 Task: Find connections with filter location Cajati with filter topic #Managementconsultingwith filter profile language English with filter current company Landmark Group with filter school Delhi College Of Arts and Commerce with filter industry Wholesale Drugs and Sundries with filter service category Bankruptcy Law with filter keywords title Customer Support Representative
Action: Mouse moved to (492, 95)
Screenshot: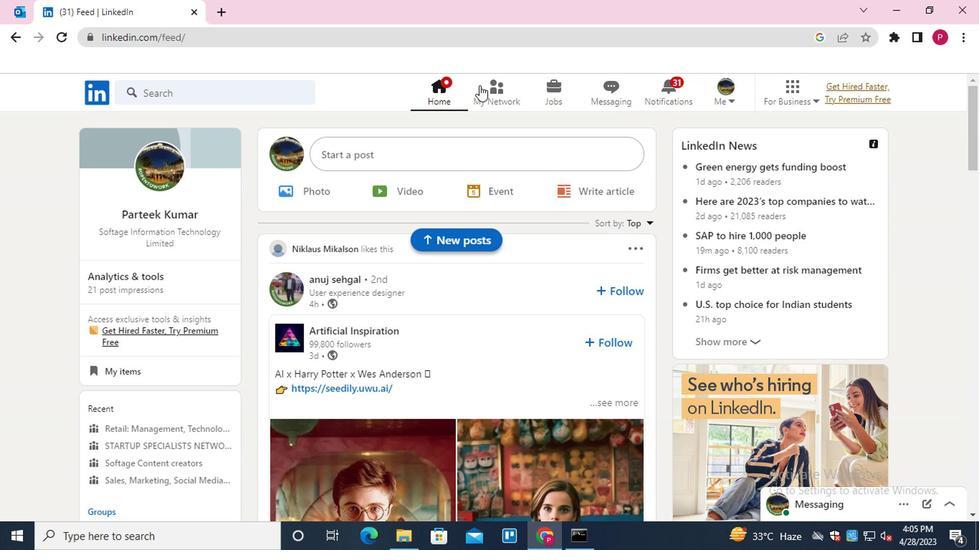 
Action: Mouse pressed left at (492, 95)
Screenshot: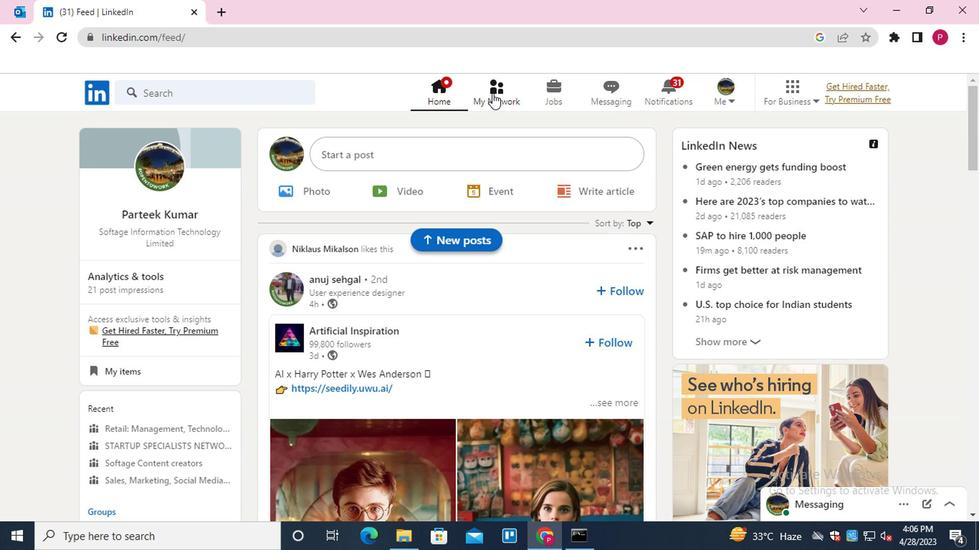 
Action: Mouse moved to (181, 170)
Screenshot: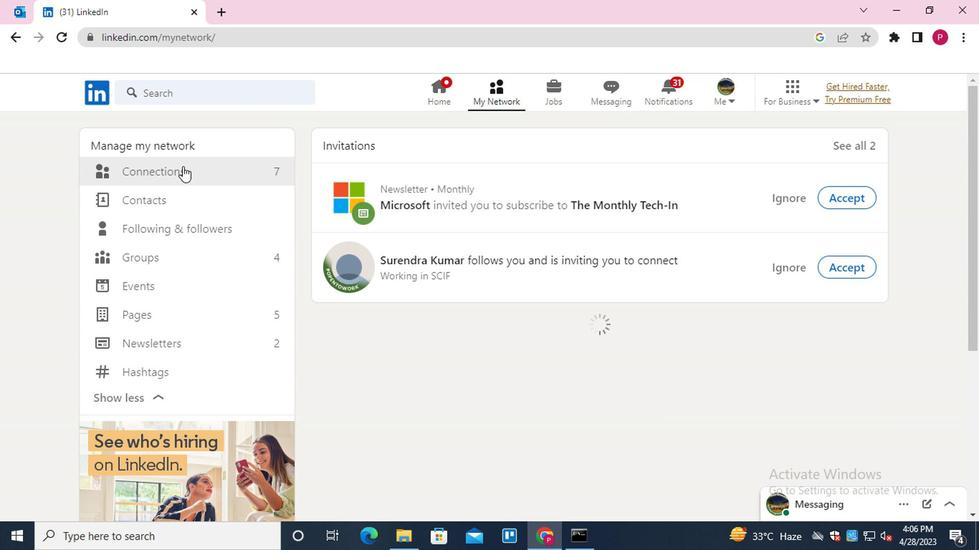 
Action: Mouse pressed left at (181, 170)
Screenshot: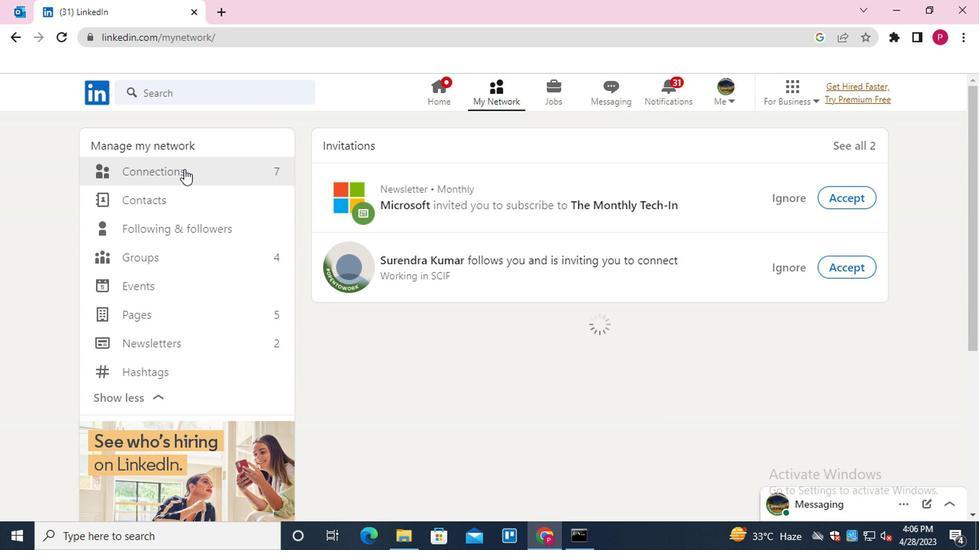 
Action: Mouse moved to (625, 177)
Screenshot: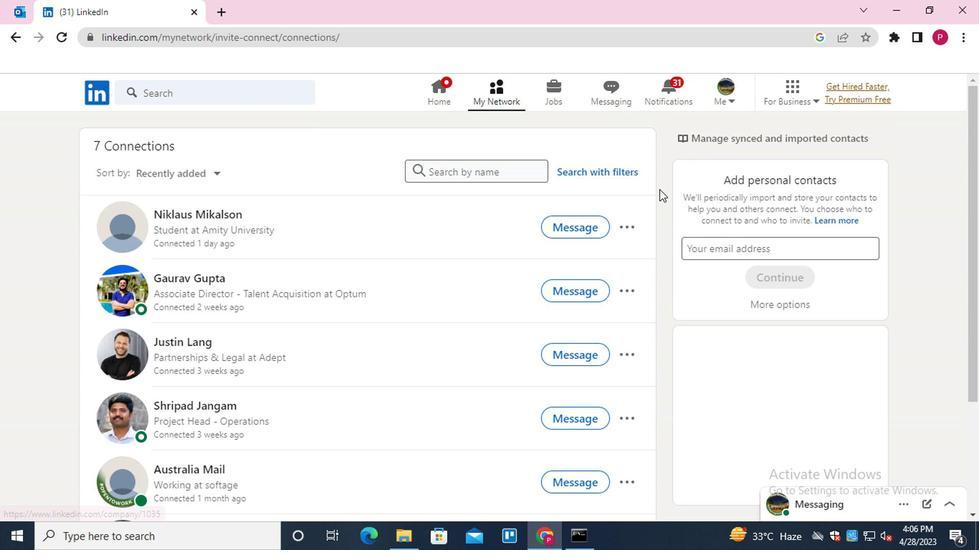 
Action: Mouse pressed left at (625, 177)
Screenshot: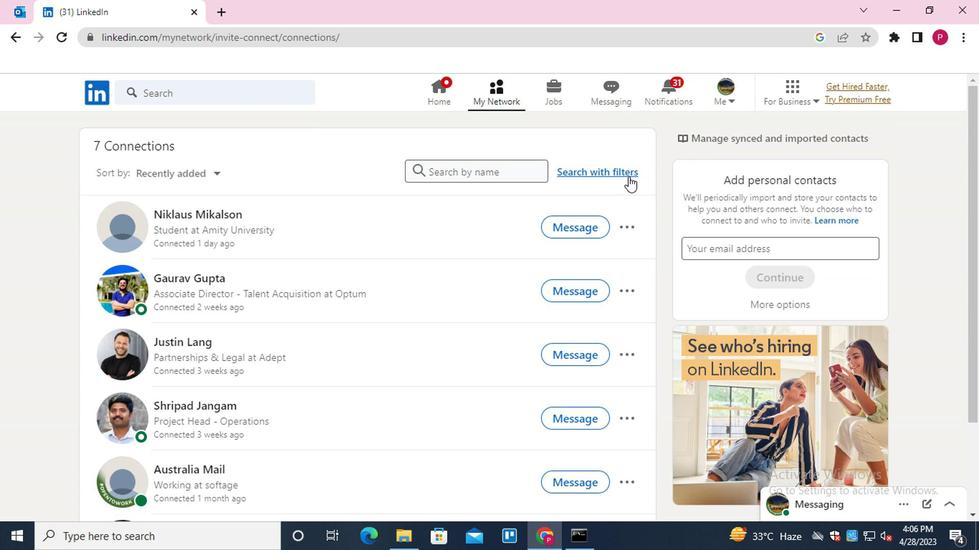 
Action: Mouse moved to (533, 133)
Screenshot: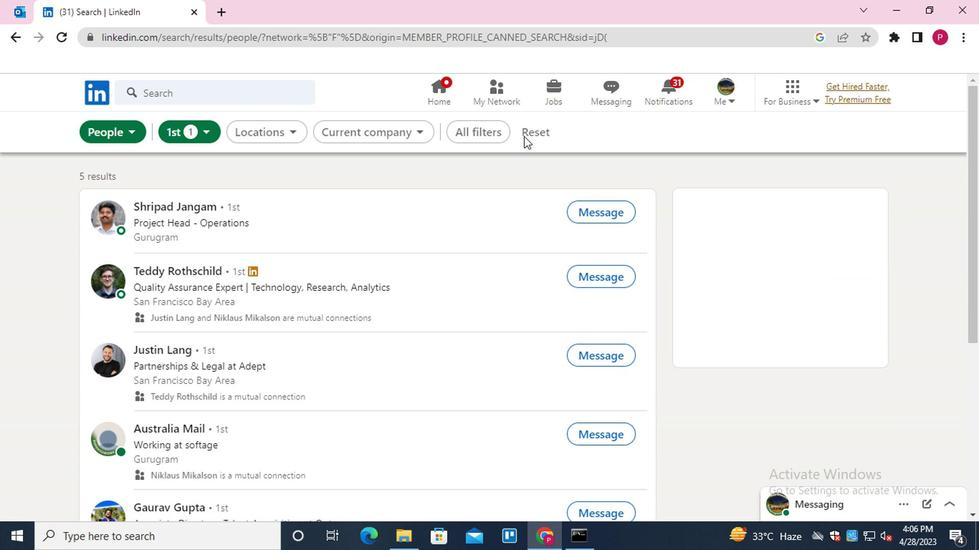 
Action: Mouse pressed left at (533, 133)
Screenshot: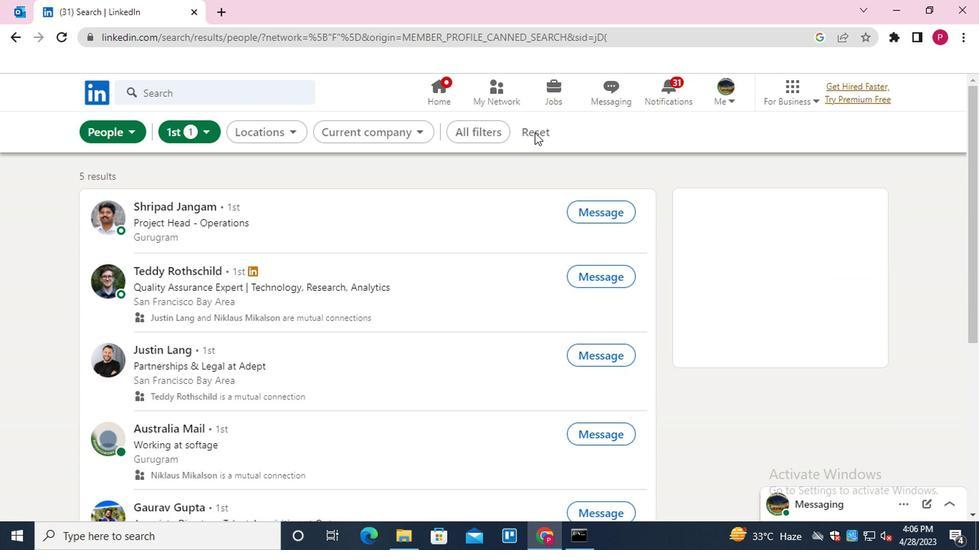 
Action: Mouse moved to (507, 138)
Screenshot: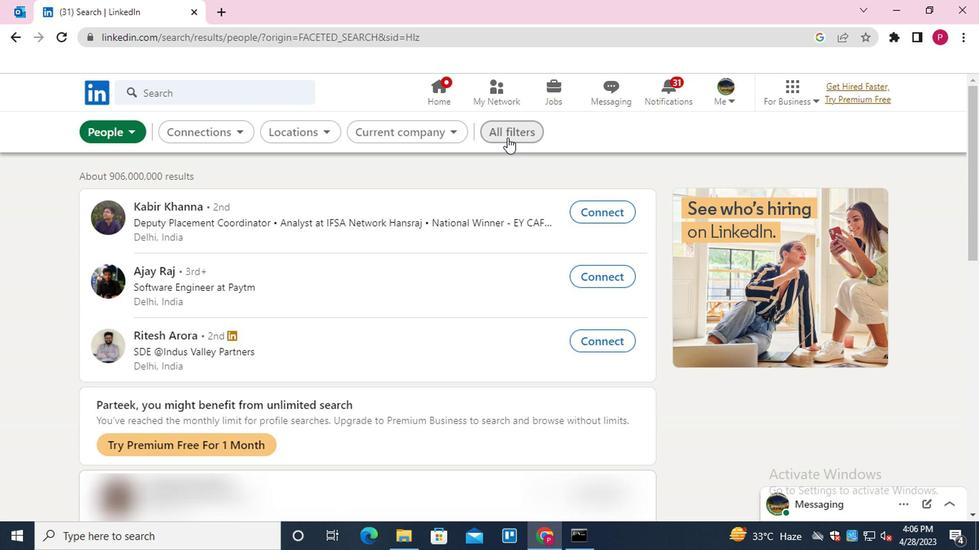 
Action: Mouse pressed left at (507, 138)
Screenshot: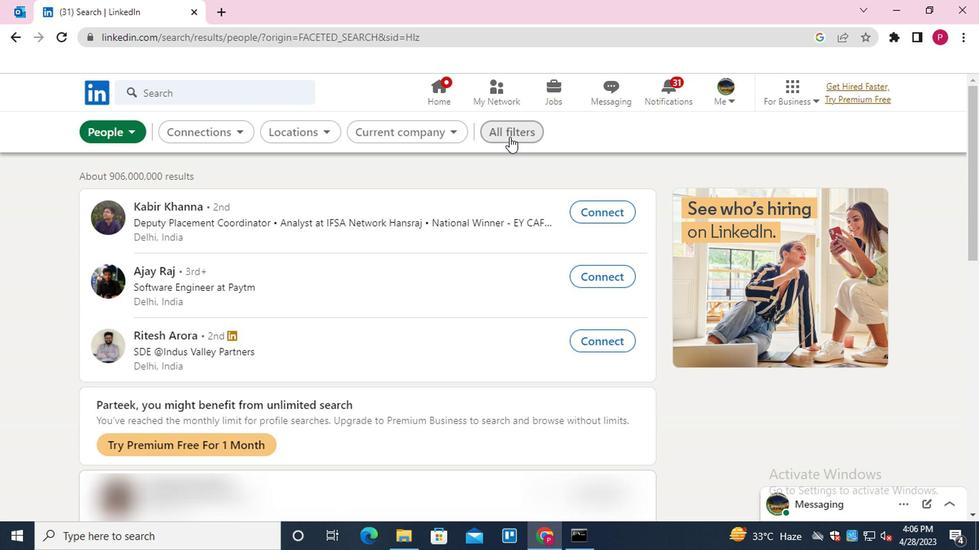 
Action: Mouse moved to (738, 354)
Screenshot: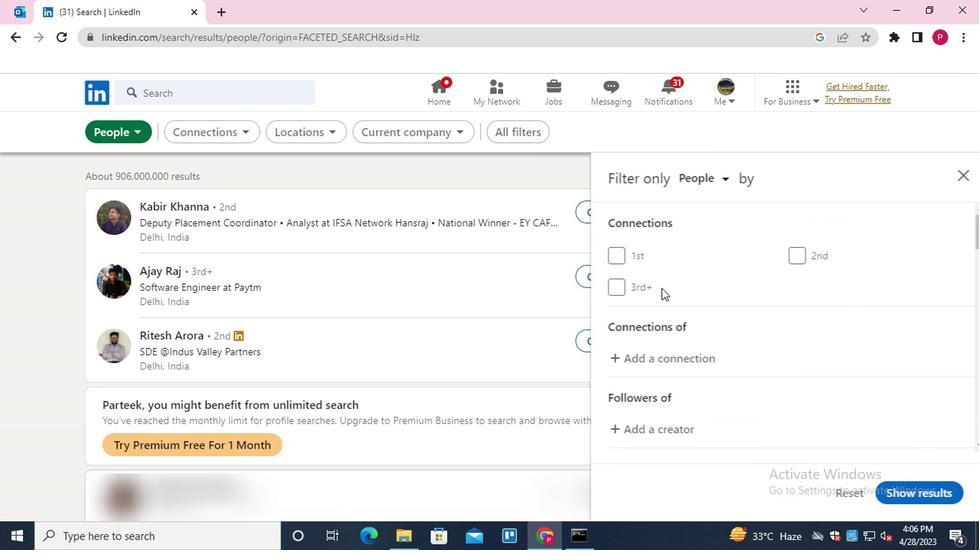 
Action: Mouse scrolled (738, 353) with delta (0, -1)
Screenshot: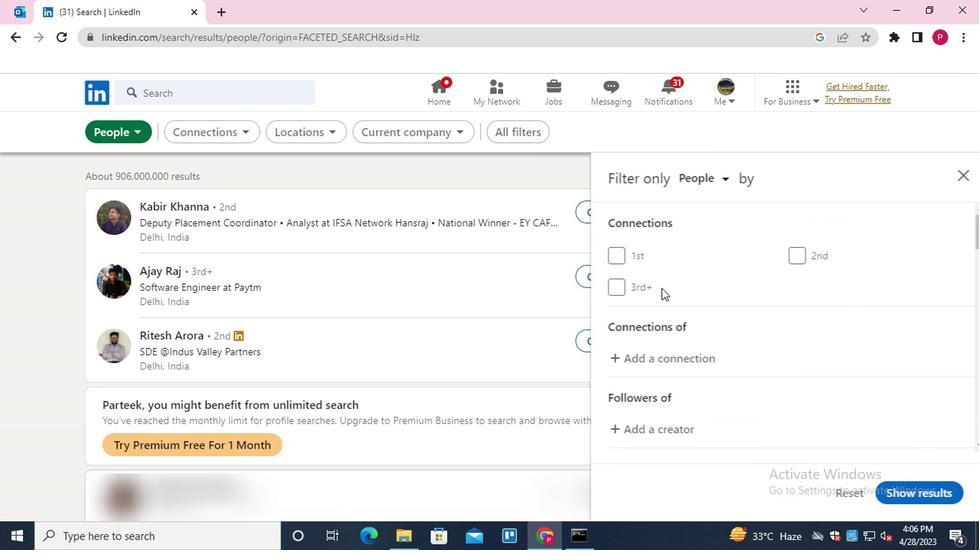 
Action: Mouse moved to (740, 358)
Screenshot: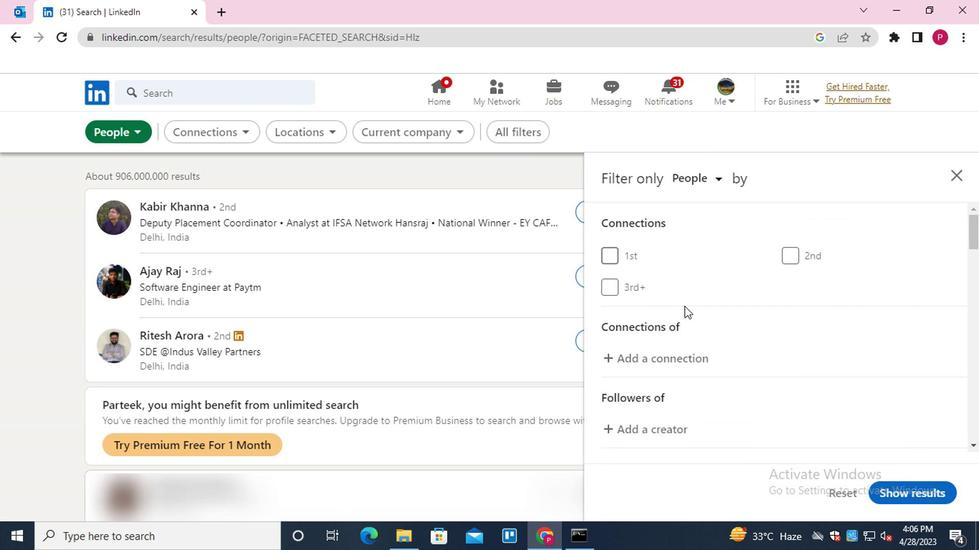 
Action: Mouse scrolled (740, 357) with delta (0, -1)
Screenshot: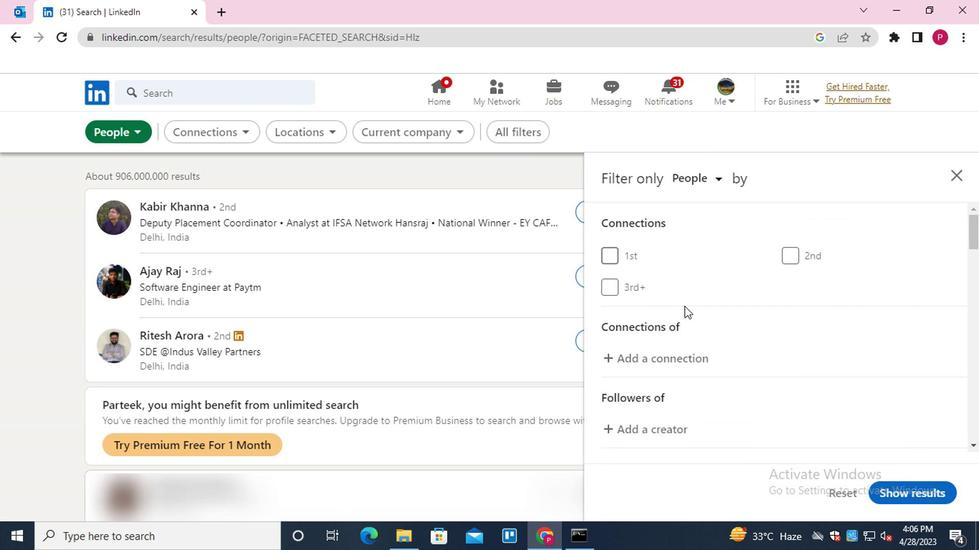
Action: Mouse moved to (749, 365)
Screenshot: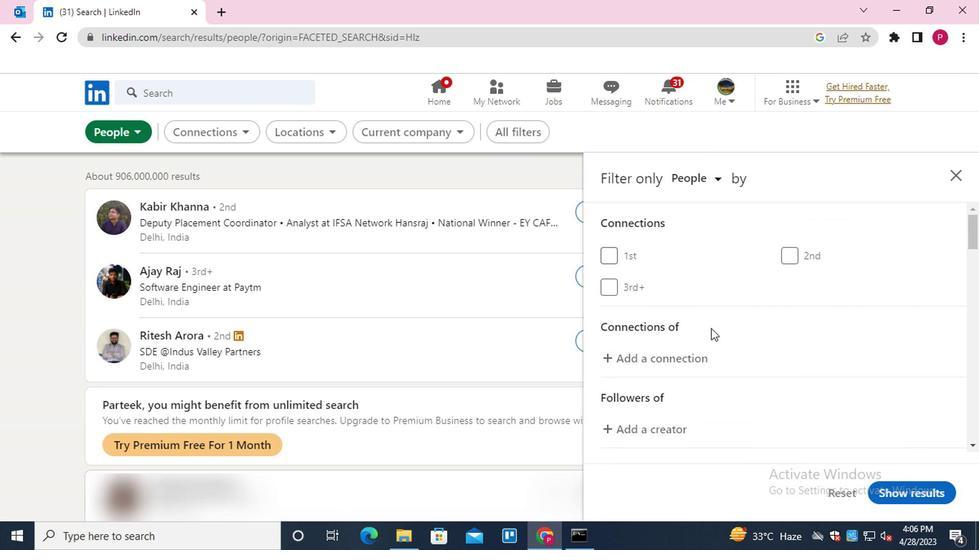 
Action: Mouse scrolled (749, 365) with delta (0, 0)
Screenshot: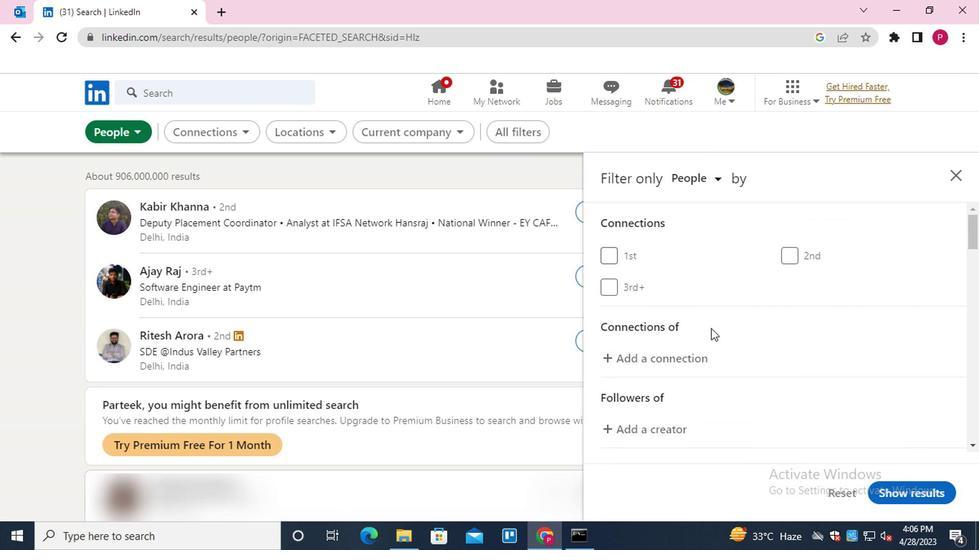 
Action: Mouse moved to (818, 350)
Screenshot: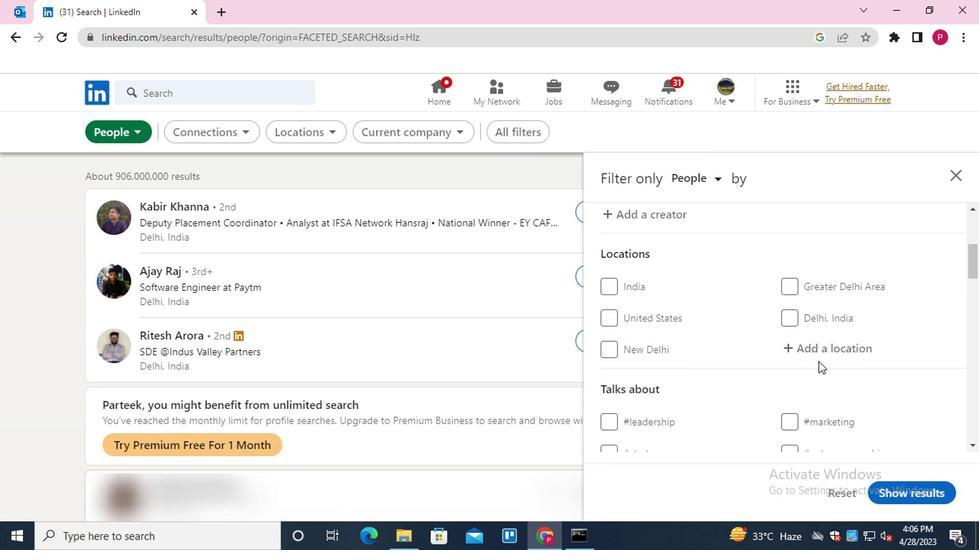 
Action: Mouse pressed left at (818, 350)
Screenshot: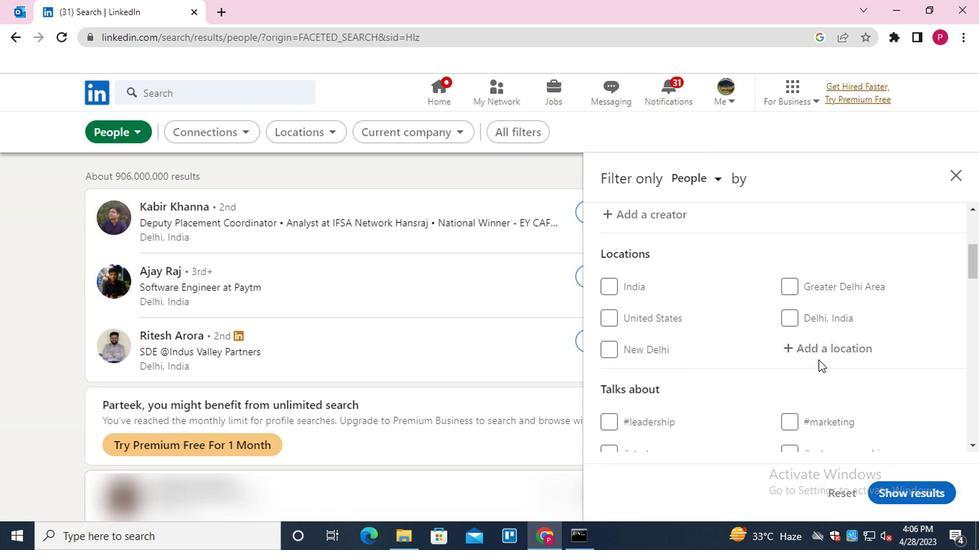 
Action: Key pressed <Key.shift>CAZATI<Key.down><Key.backspace><Key.down><Key.enter>
Screenshot: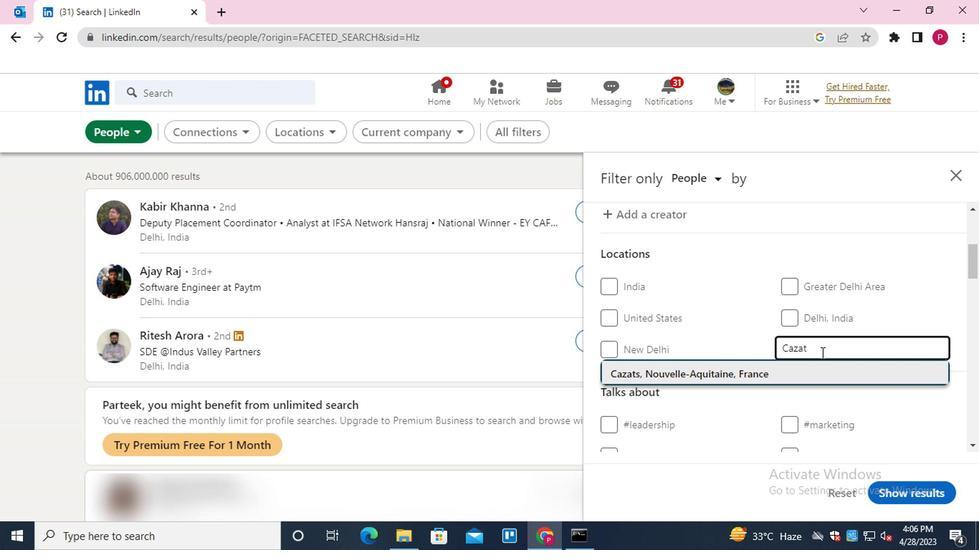 
Action: Mouse moved to (700, 391)
Screenshot: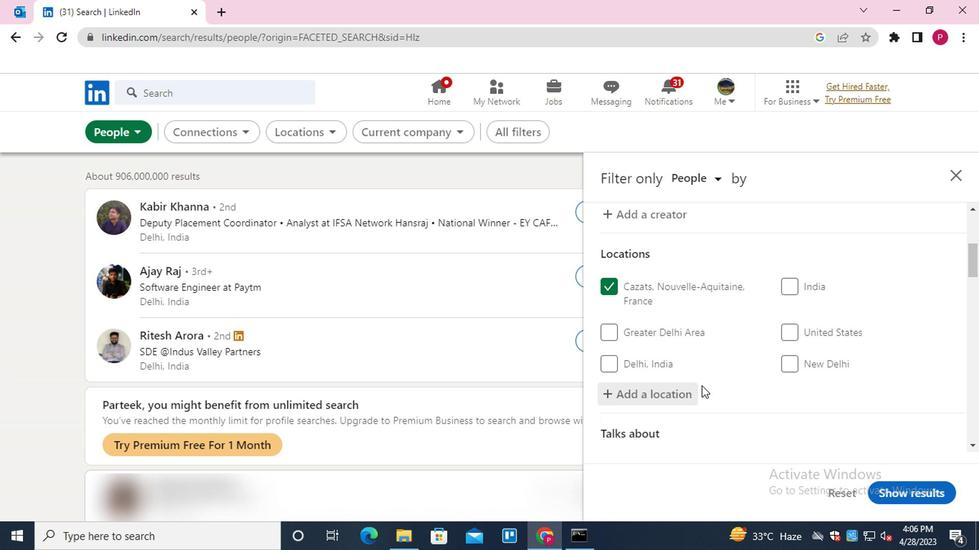 
Action: Mouse scrolled (700, 391) with delta (0, 0)
Screenshot: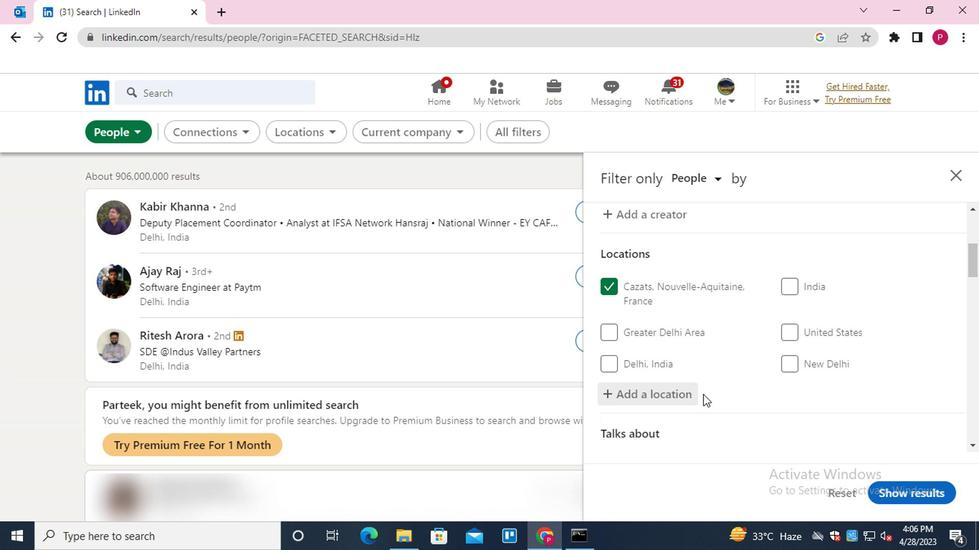 
Action: Mouse scrolled (700, 391) with delta (0, 0)
Screenshot: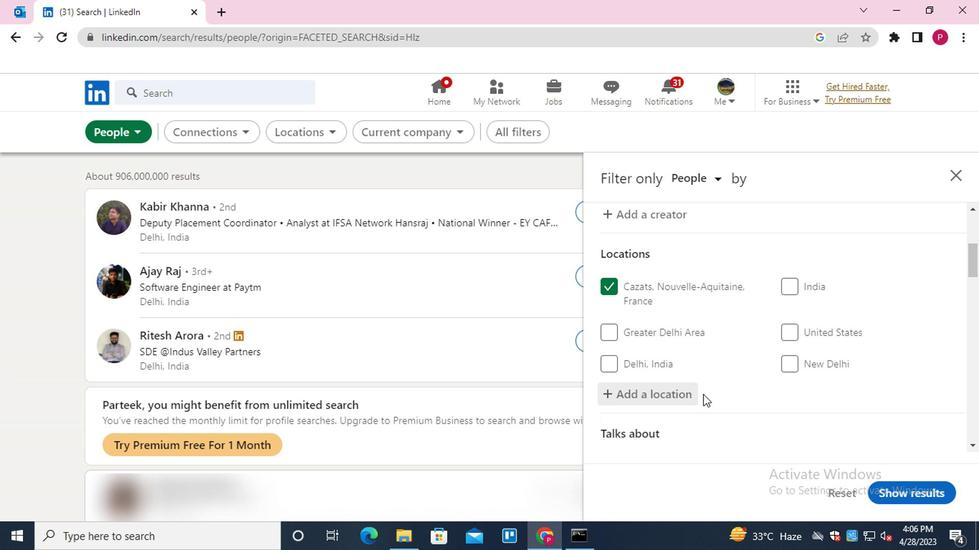 
Action: Mouse moved to (810, 382)
Screenshot: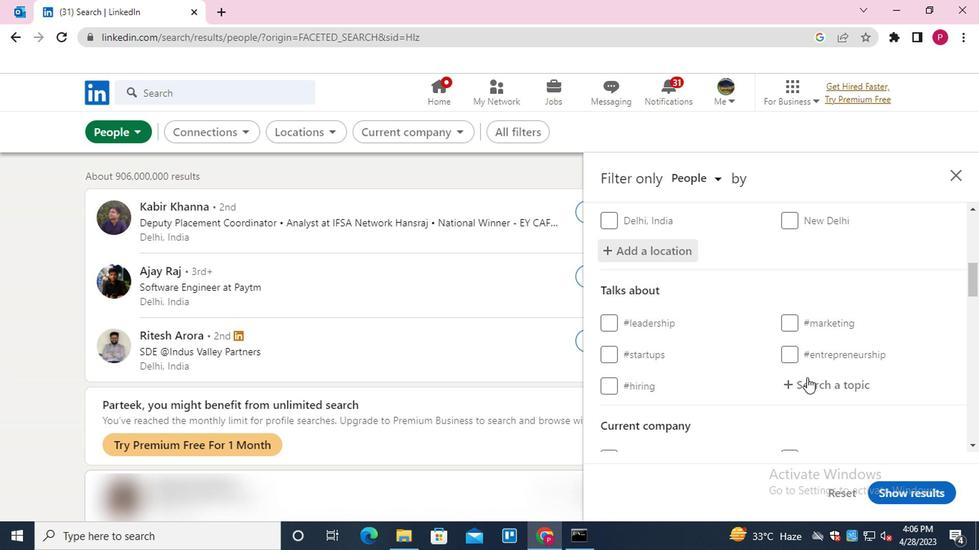 
Action: Mouse pressed left at (810, 382)
Screenshot: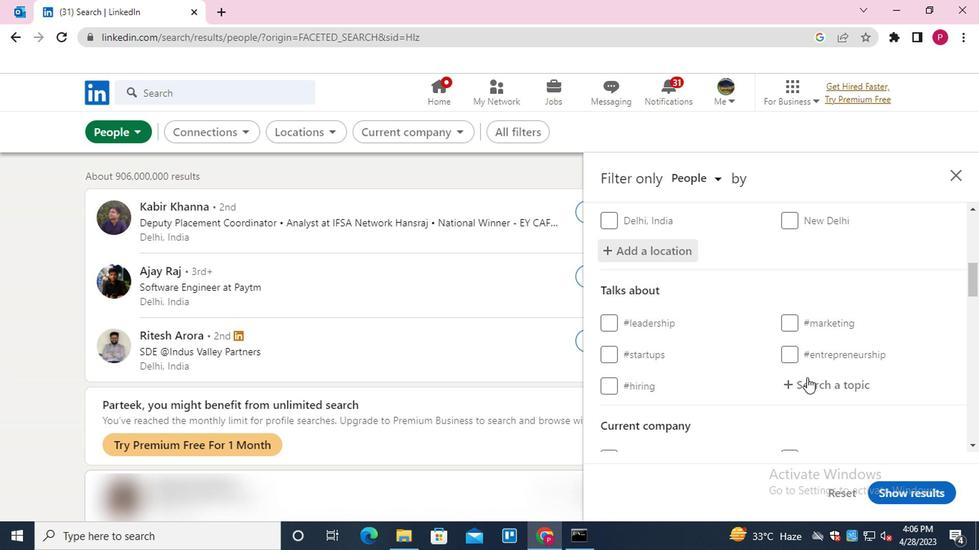
Action: Key pressed <Key.shift>MANAGEMENT<Key.down><Key.down><Key.enter>
Screenshot: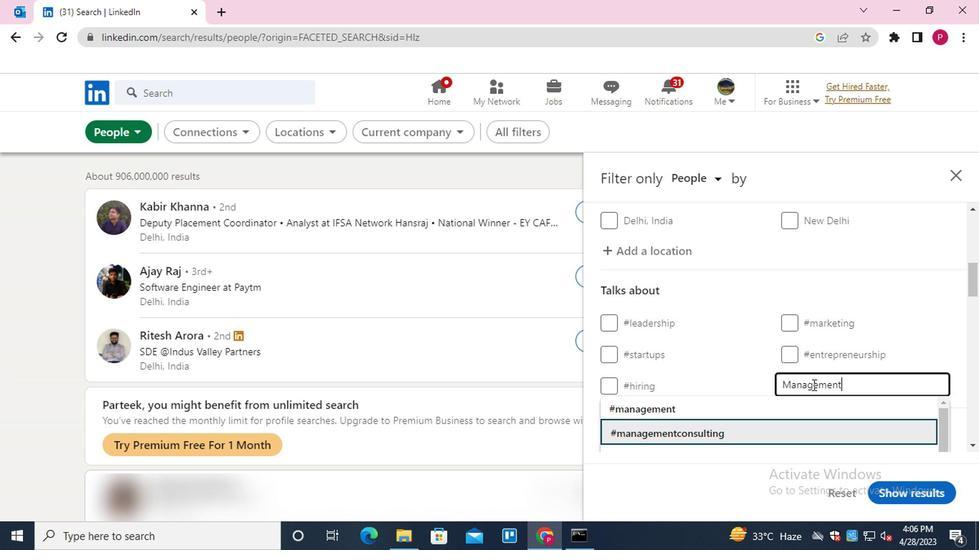 
Action: Mouse moved to (771, 411)
Screenshot: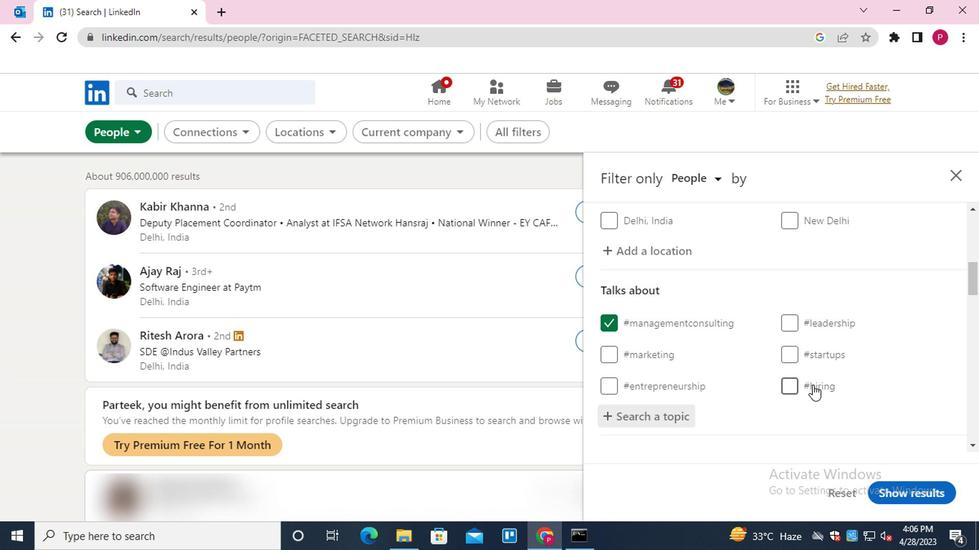 
Action: Mouse scrolled (771, 410) with delta (0, -1)
Screenshot: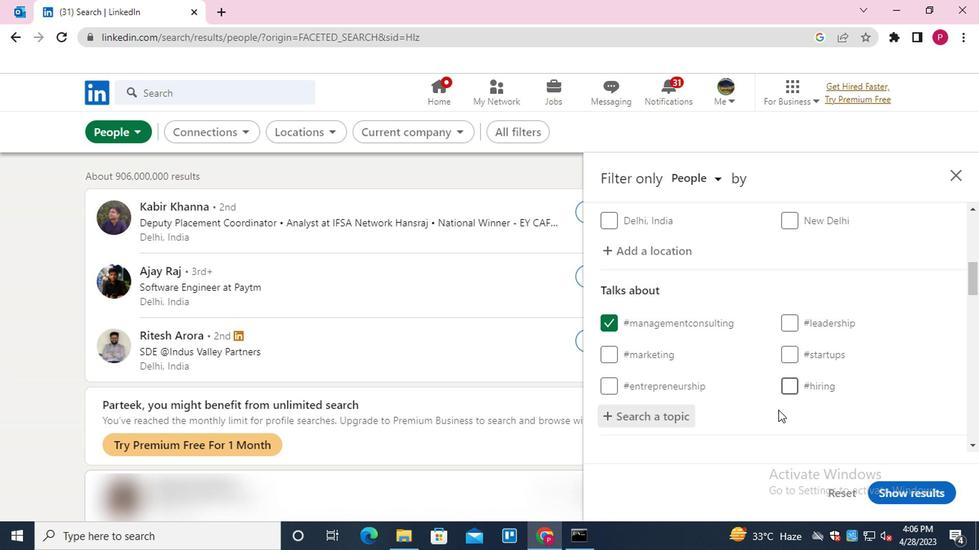 
Action: Mouse scrolled (771, 410) with delta (0, -1)
Screenshot: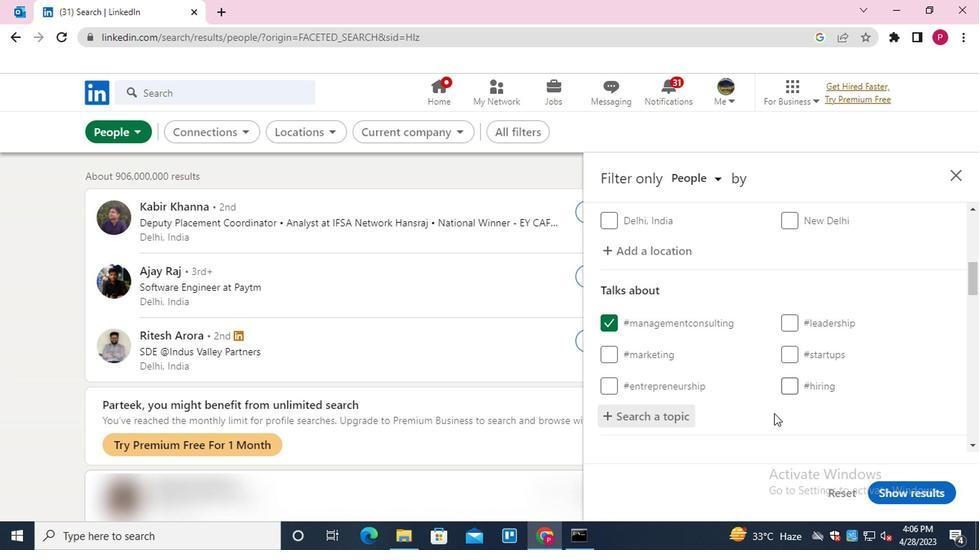 
Action: Mouse scrolled (771, 410) with delta (0, -1)
Screenshot: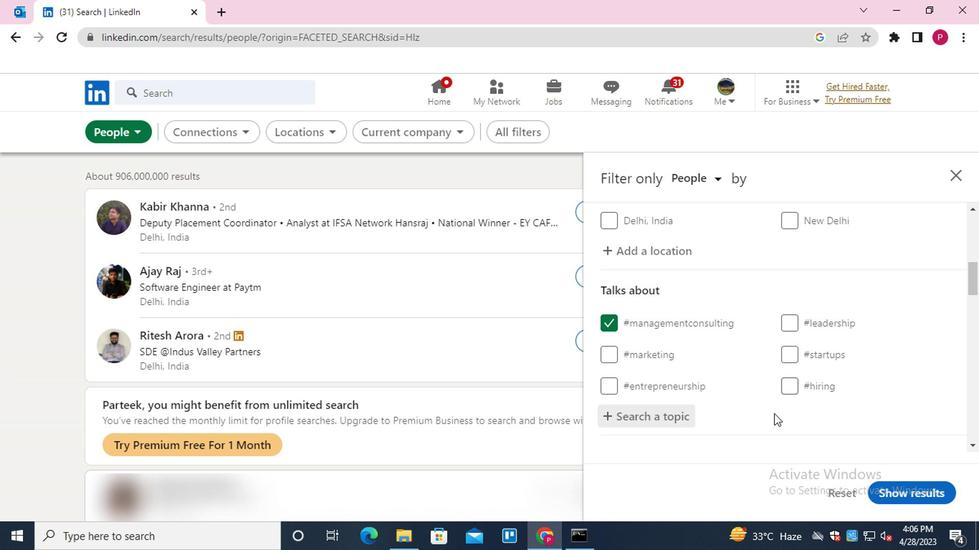 
Action: Mouse moved to (732, 353)
Screenshot: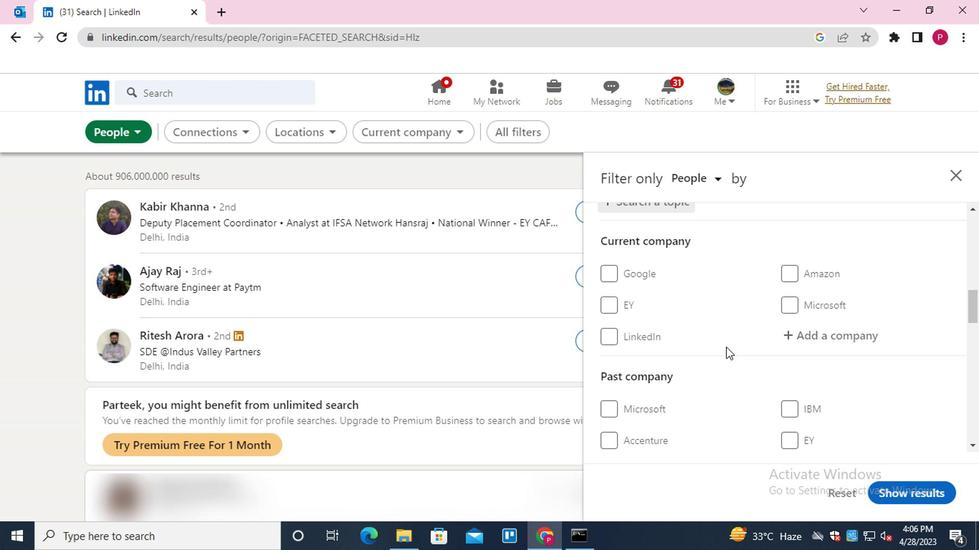 
Action: Mouse scrolled (732, 352) with delta (0, 0)
Screenshot: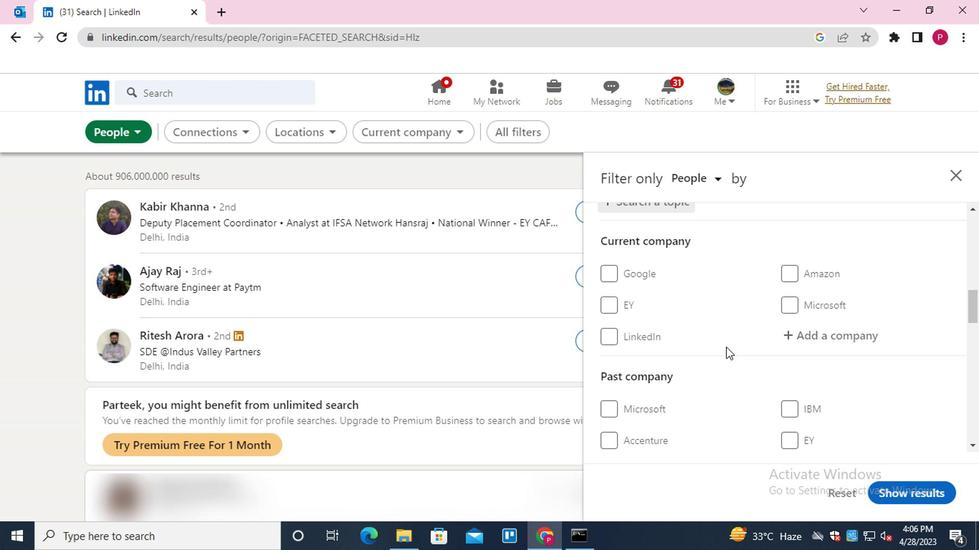 
Action: Mouse scrolled (732, 352) with delta (0, 0)
Screenshot: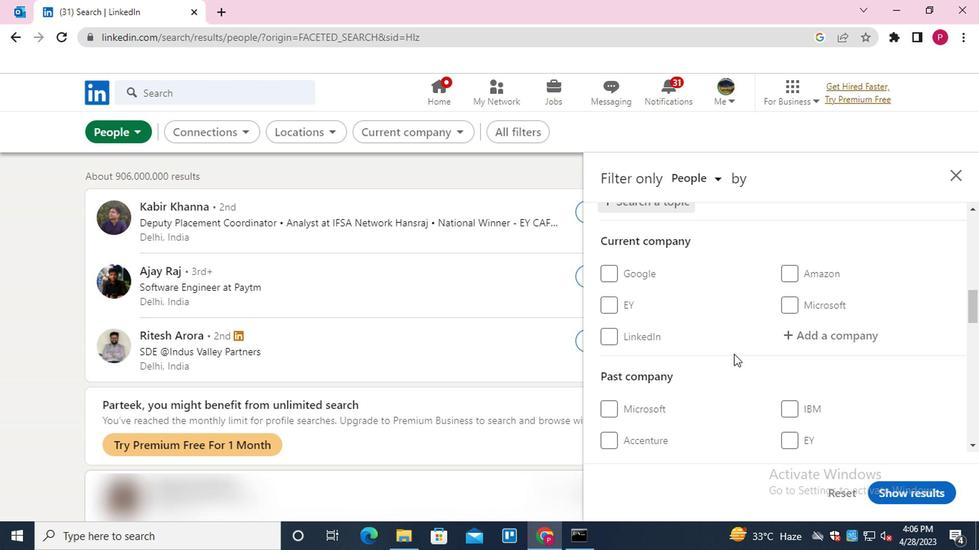
Action: Mouse scrolled (732, 352) with delta (0, 0)
Screenshot: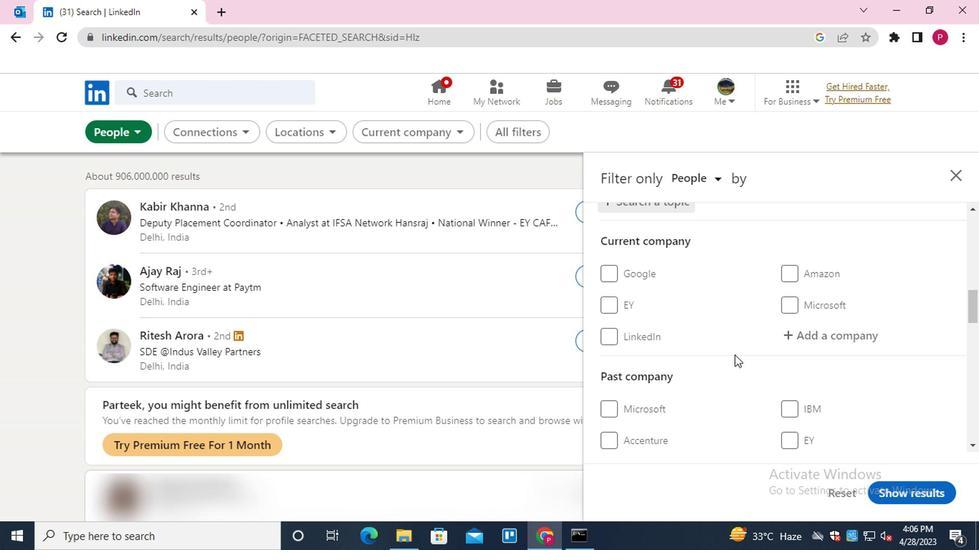 
Action: Mouse scrolled (732, 352) with delta (0, 0)
Screenshot: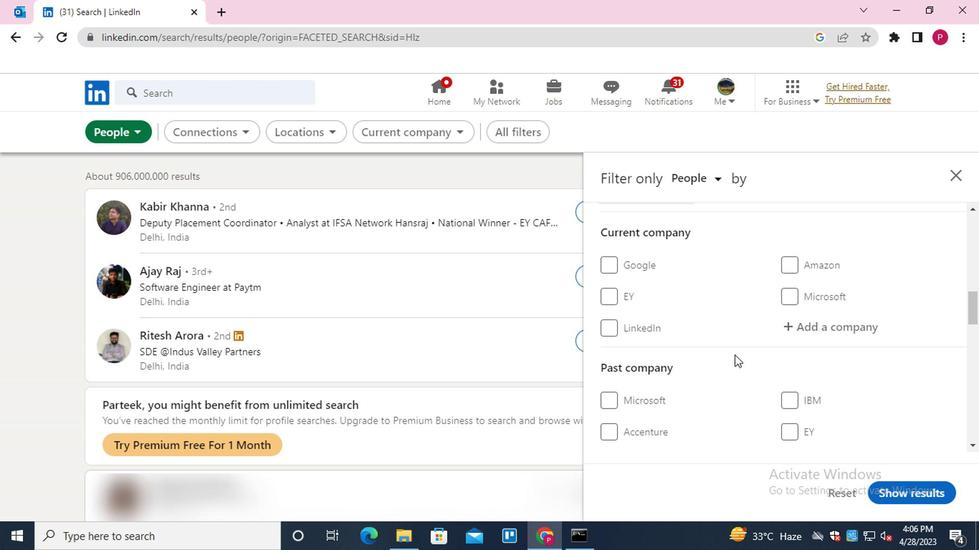 
Action: Mouse scrolled (732, 352) with delta (0, 0)
Screenshot: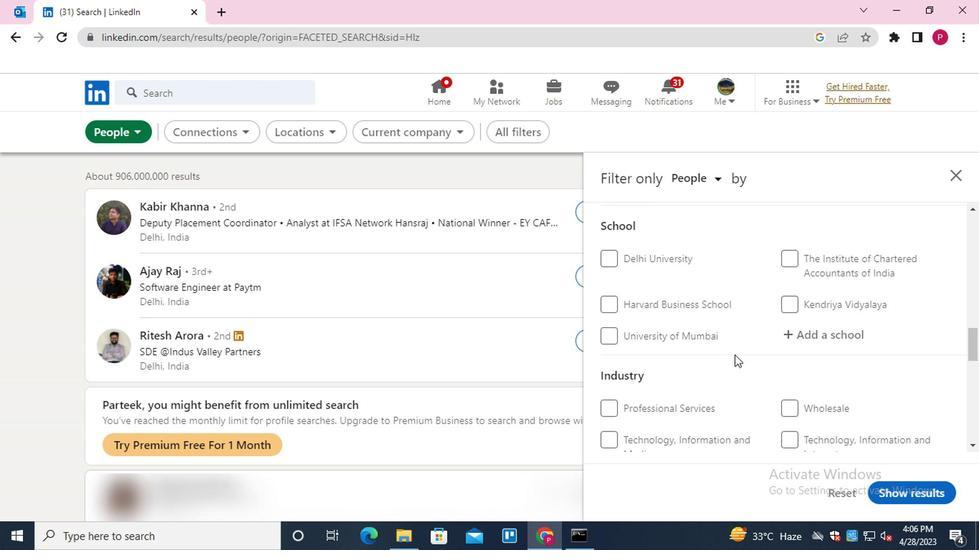 
Action: Mouse scrolled (732, 352) with delta (0, 0)
Screenshot: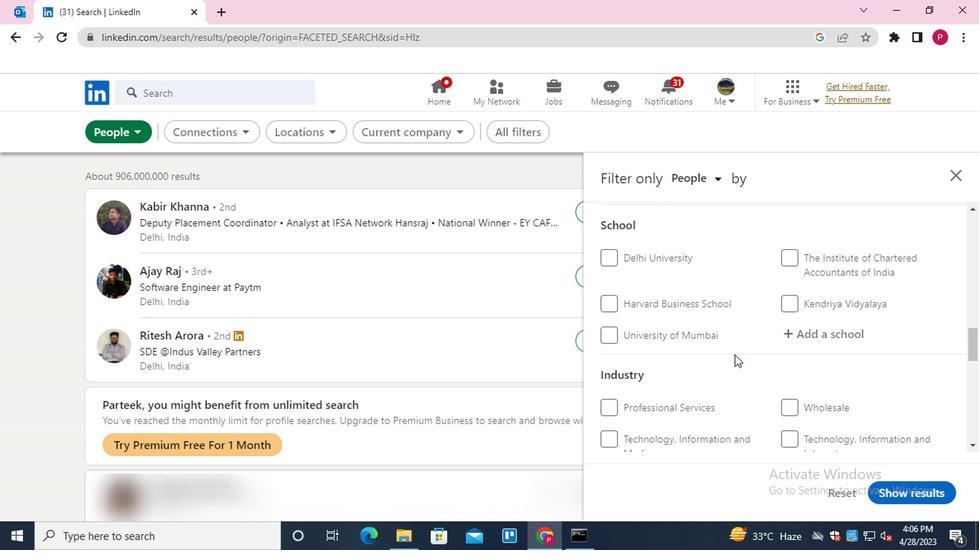 
Action: Mouse scrolled (732, 352) with delta (0, 0)
Screenshot: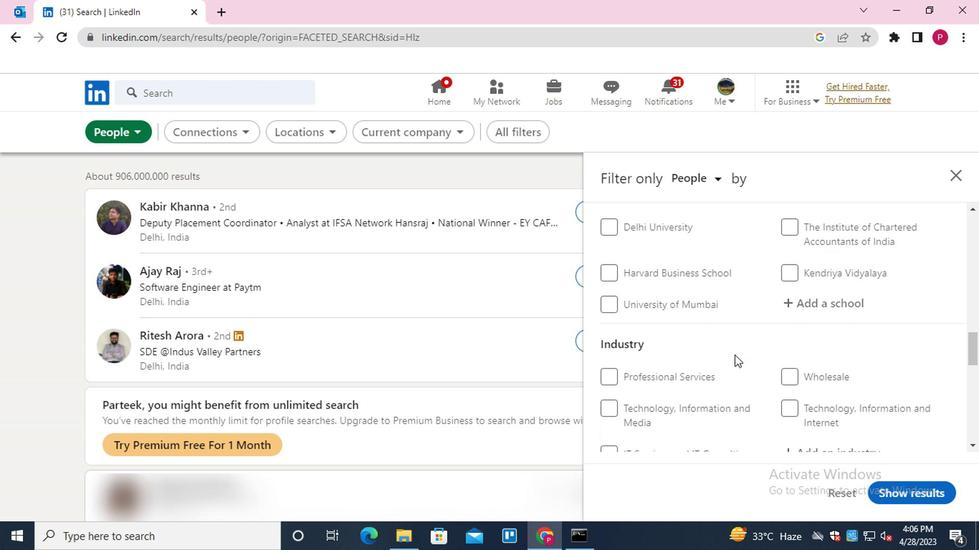
Action: Mouse scrolled (732, 352) with delta (0, 0)
Screenshot: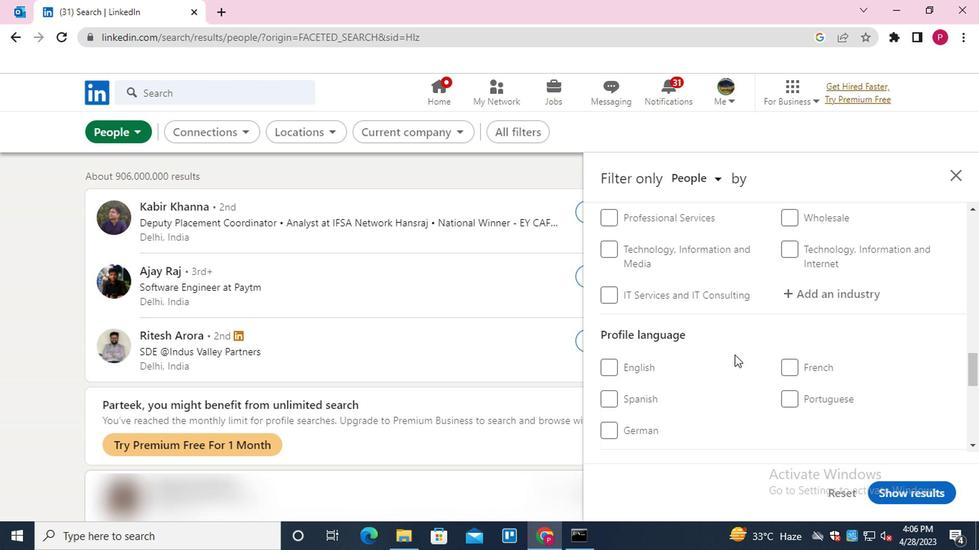 
Action: Mouse moved to (629, 273)
Screenshot: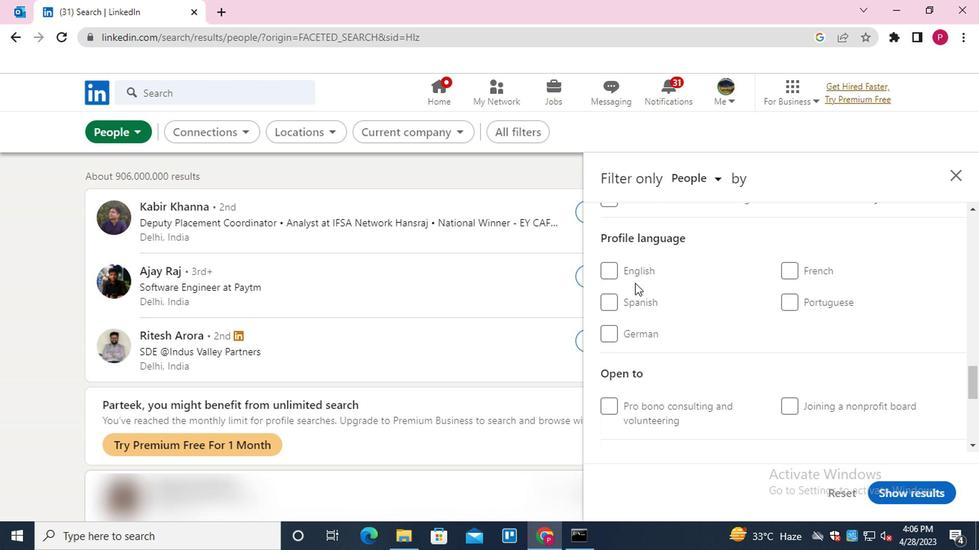 
Action: Mouse pressed left at (629, 273)
Screenshot: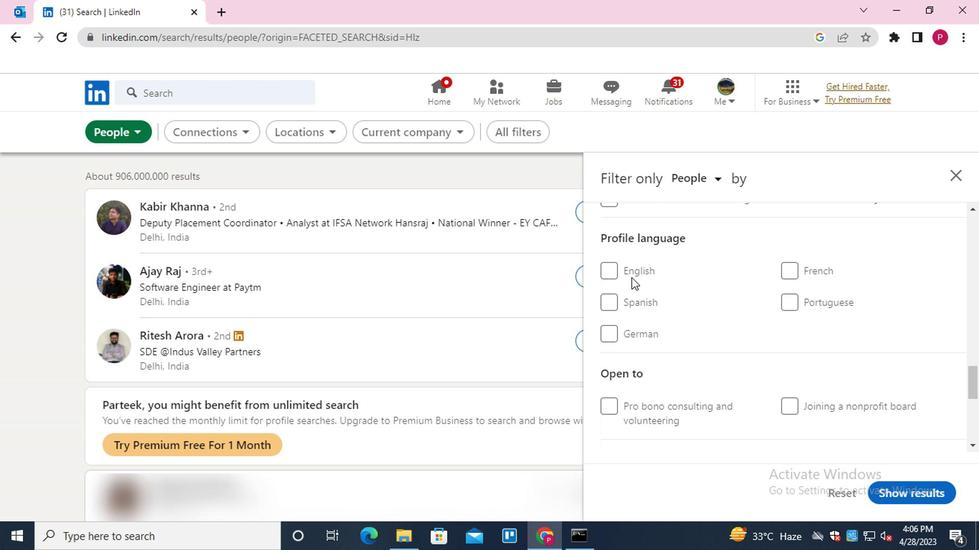 
Action: Mouse moved to (679, 296)
Screenshot: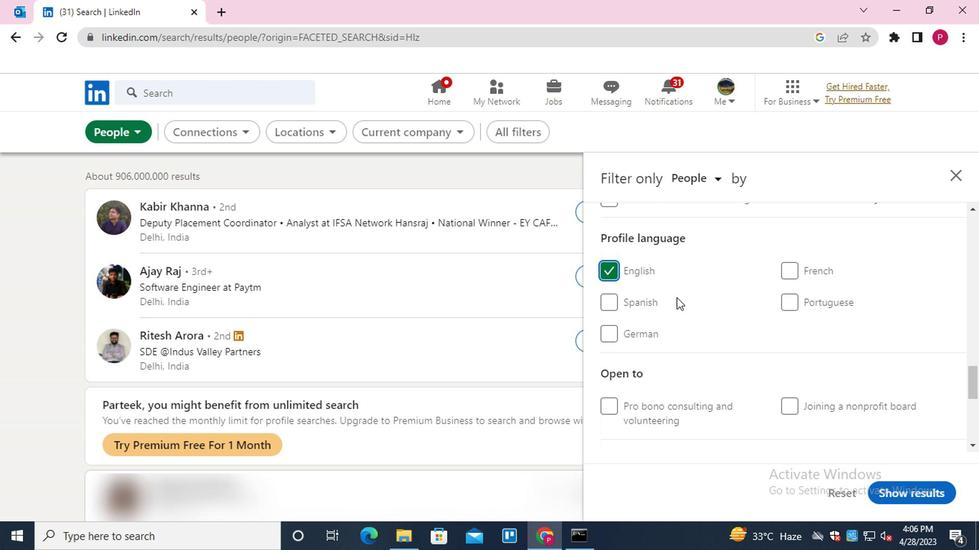 
Action: Mouse scrolled (679, 297) with delta (0, 1)
Screenshot: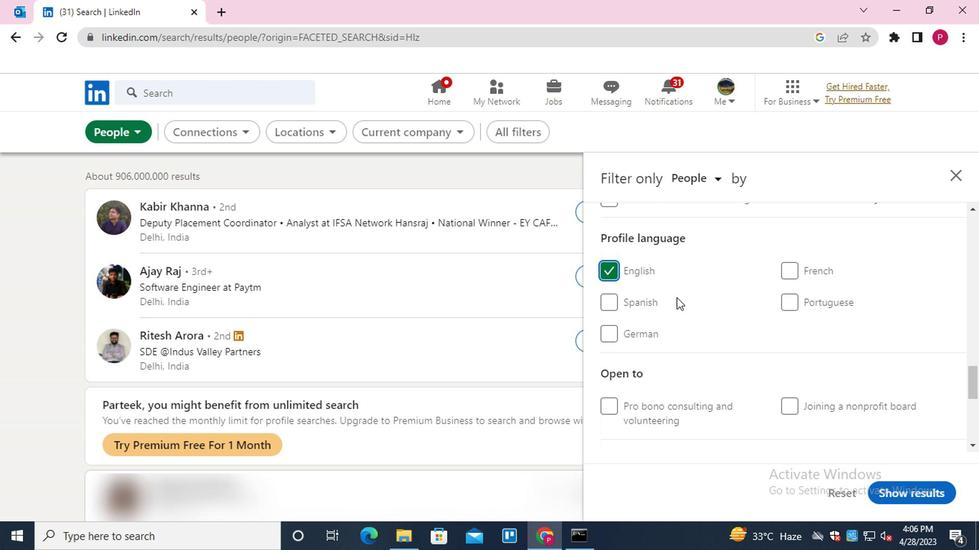 
Action: Mouse moved to (680, 296)
Screenshot: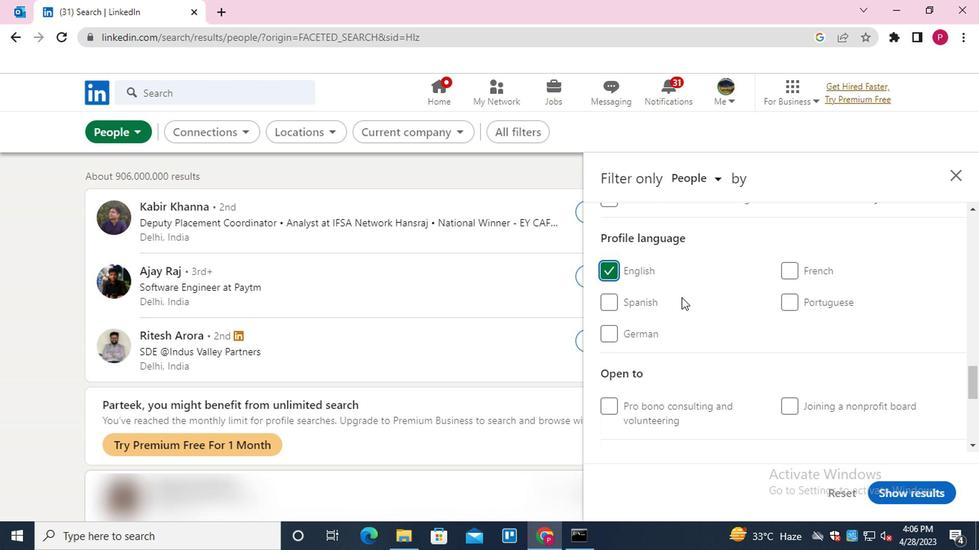 
Action: Mouse scrolled (680, 297) with delta (0, 1)
Screenshot: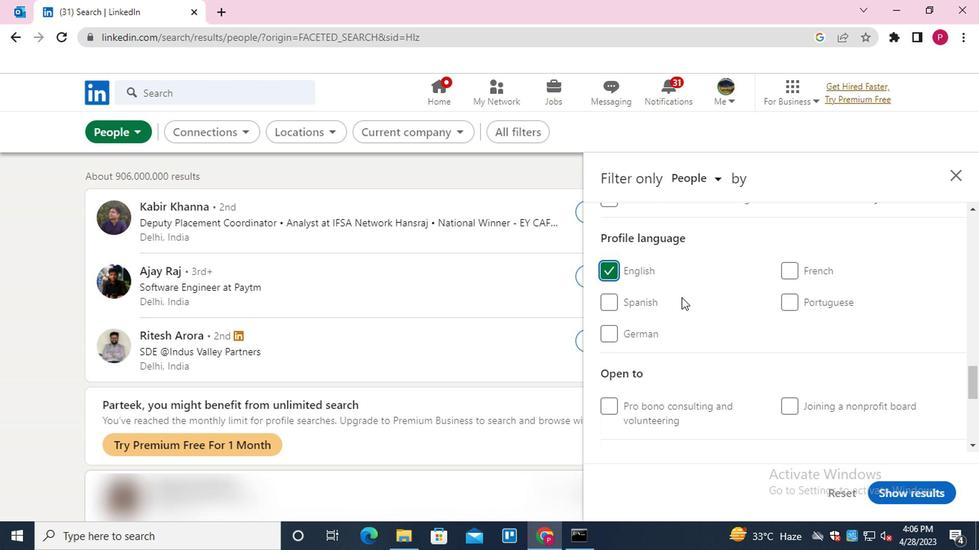 
Action: Mouse moved to (681, 296)
Screenshot: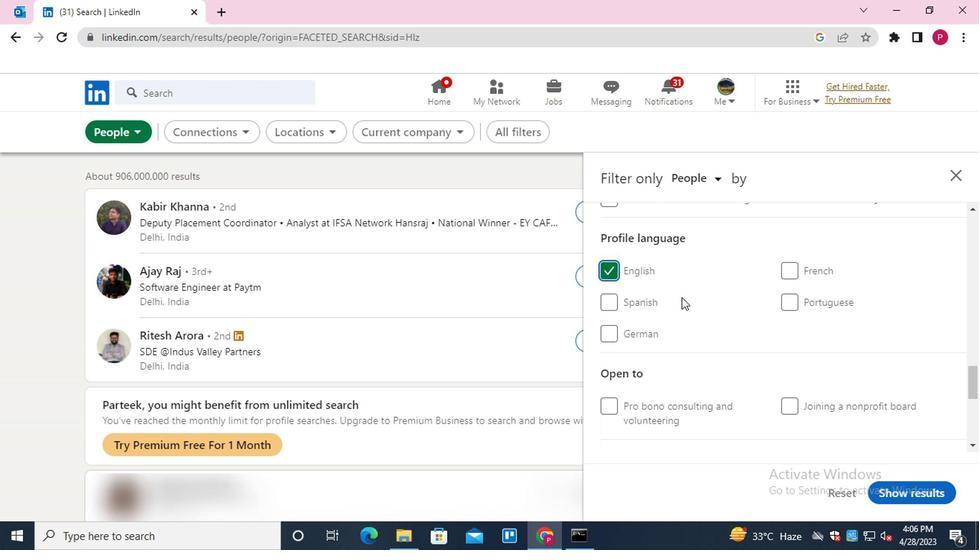 
Action: Mouse scrolled (681, 297) with delta (0, 1)
Screenshot: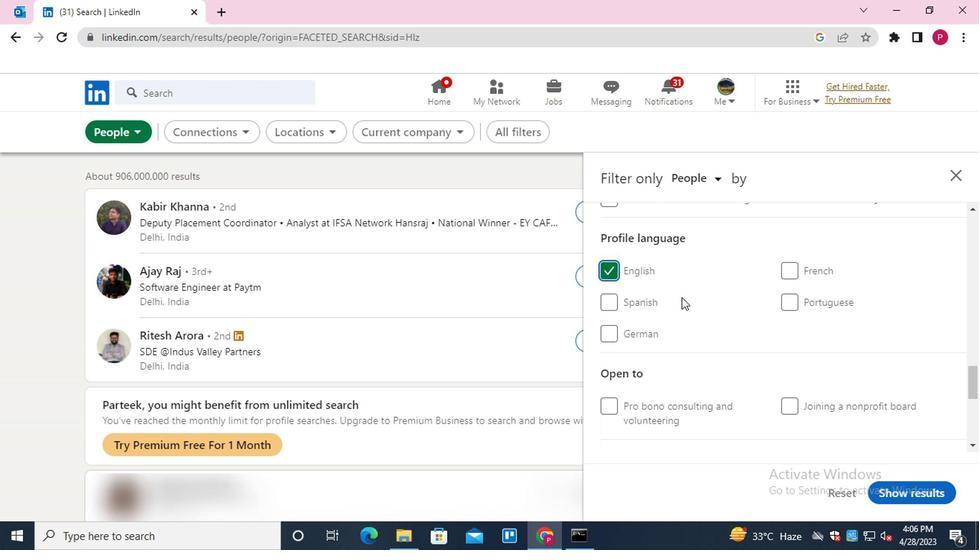 
Action: Mouse scrolled (681, 297) with delta (0, 1)
Screenshot: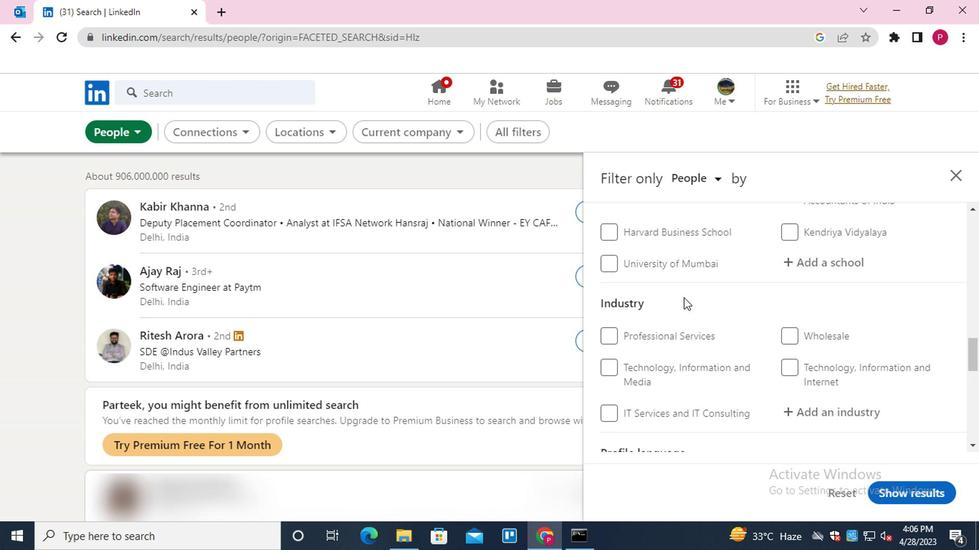 
Action: Mouse scrolled (681, 297) with delta (0, 1)
Screenshot: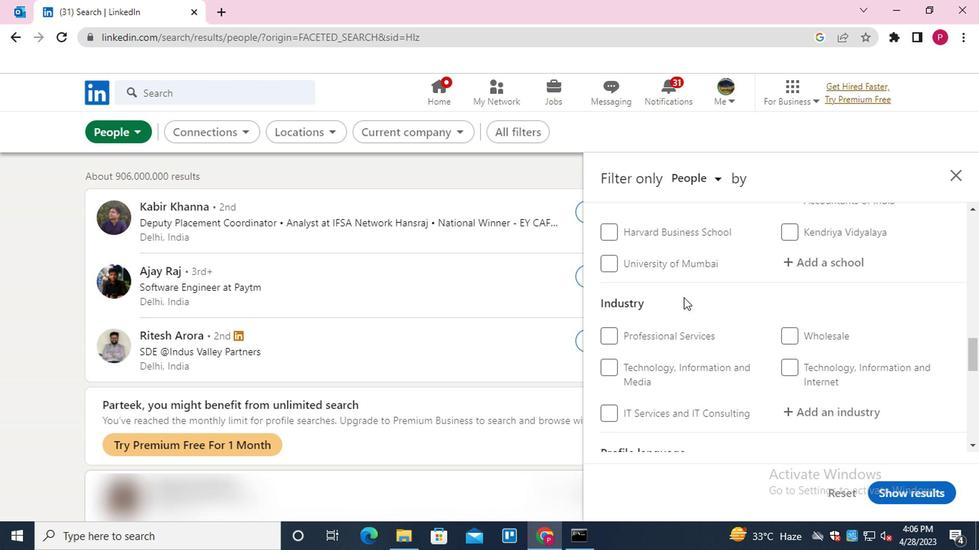 
Action: Mouse scrolled (681, 297) with delta (0, 1)
Screenshot: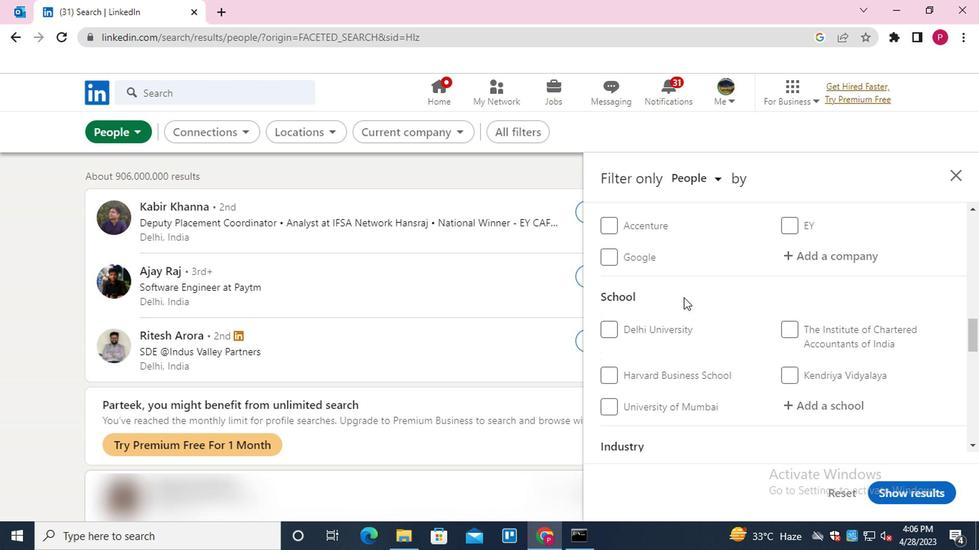 
Action: Mouse scrolled (681, 297) with delta (0, 1)
Screenshot: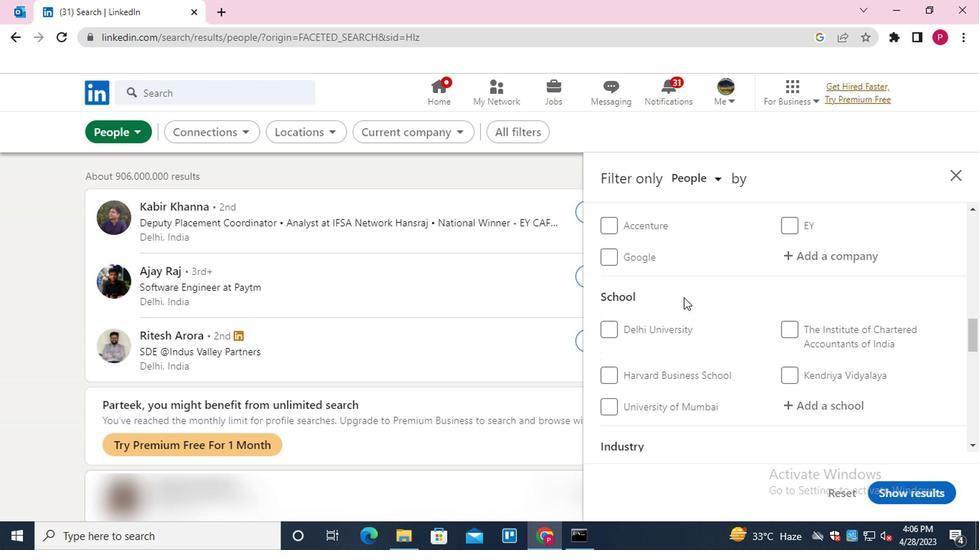 
Action: Mouse moved to (825, 266)
Screenshot: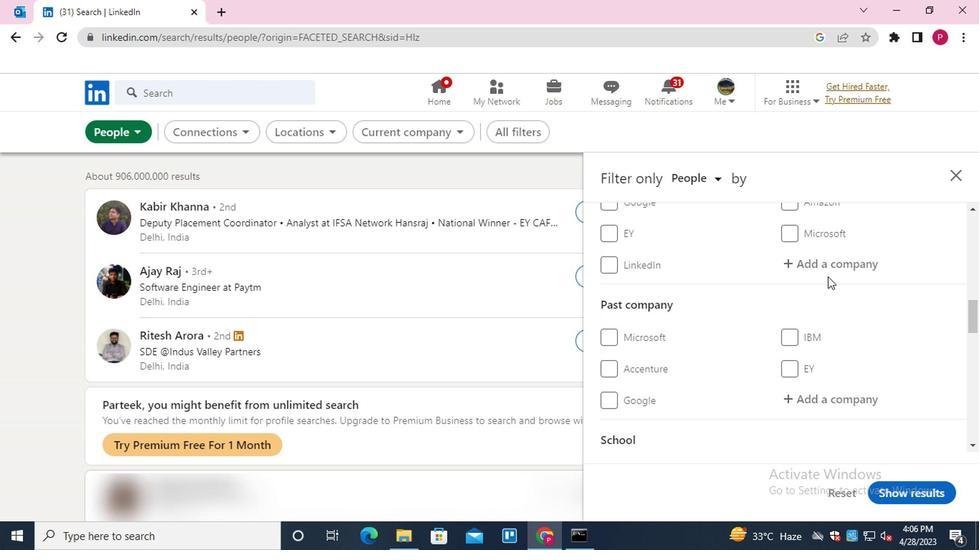 
Action: Mouse pressed left at (825, 266)
Screenshot: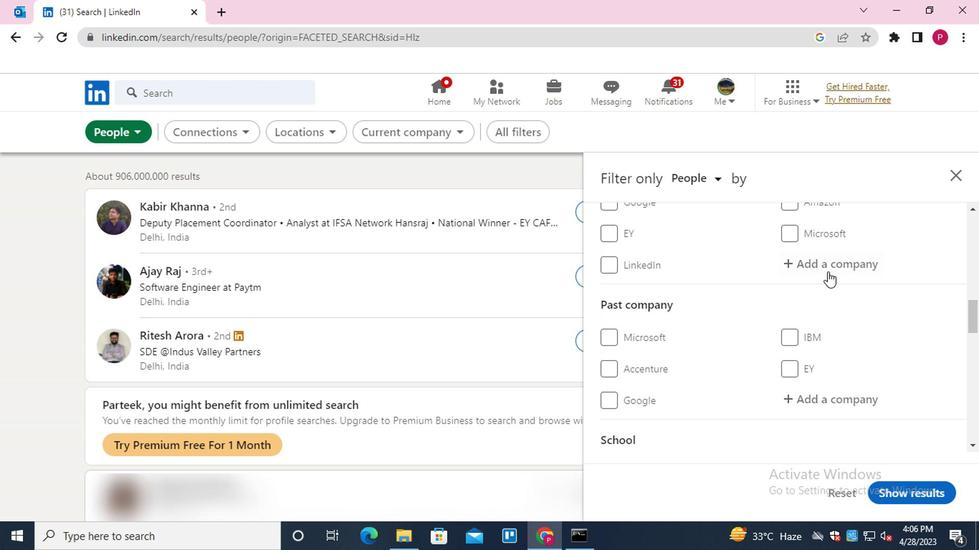 
Action: Mouse moved to (822, 268)
Screenshot: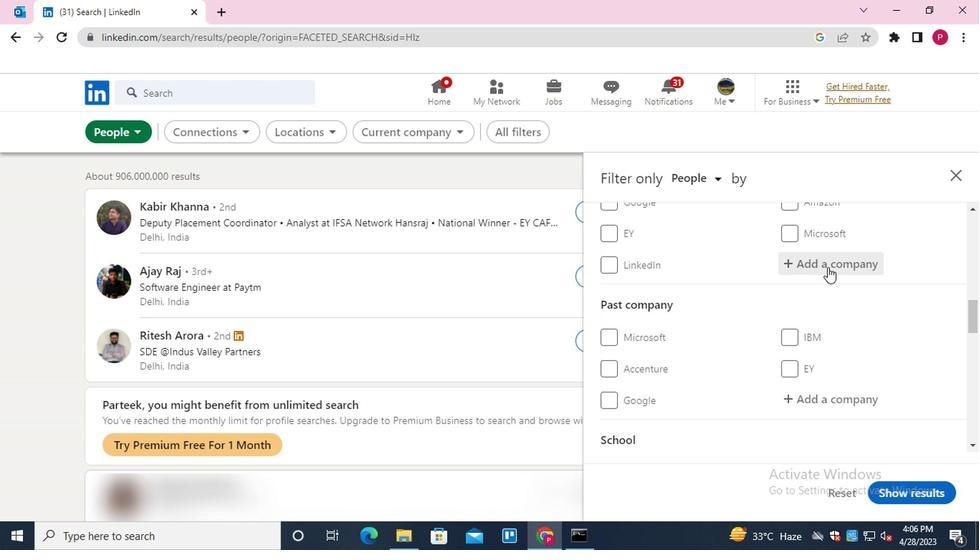 
Action: Key pressed <Key.shift><Key.shift><Key.shift><Key.shift><Key.shift><Key.shift><Key.shift><Key.shift><Key.shift><Key.shift><Key.shift>LANDMARK<Key.down><Key.enter><Key.backspace><Key.down><Key.enter>
Screenshot: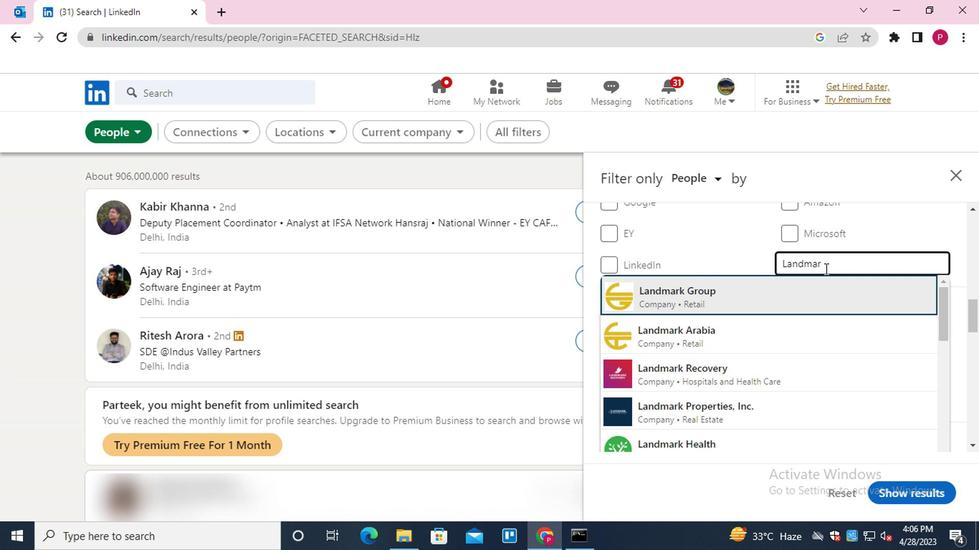 
Action: Mouse moved to (759, 252)
Screenshot: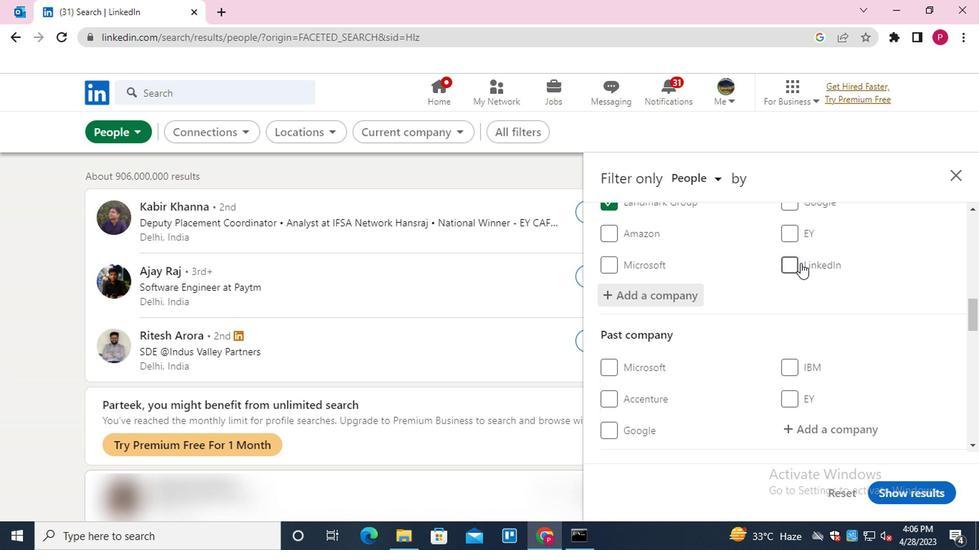 
Action: Mouse scrolled (759, 251) with delta (0, 0)
Screenshot: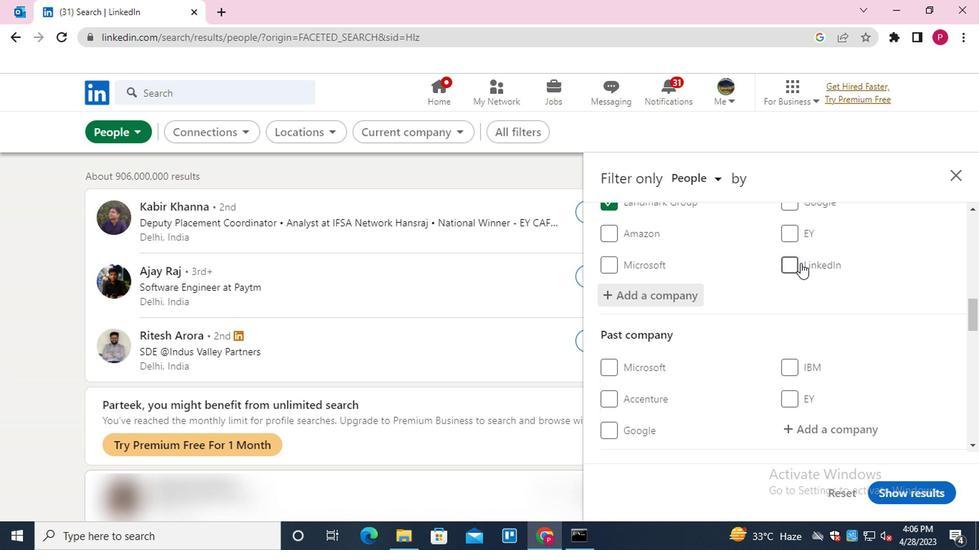 
Action: Mouse moved to (759, 254)
Screenshot: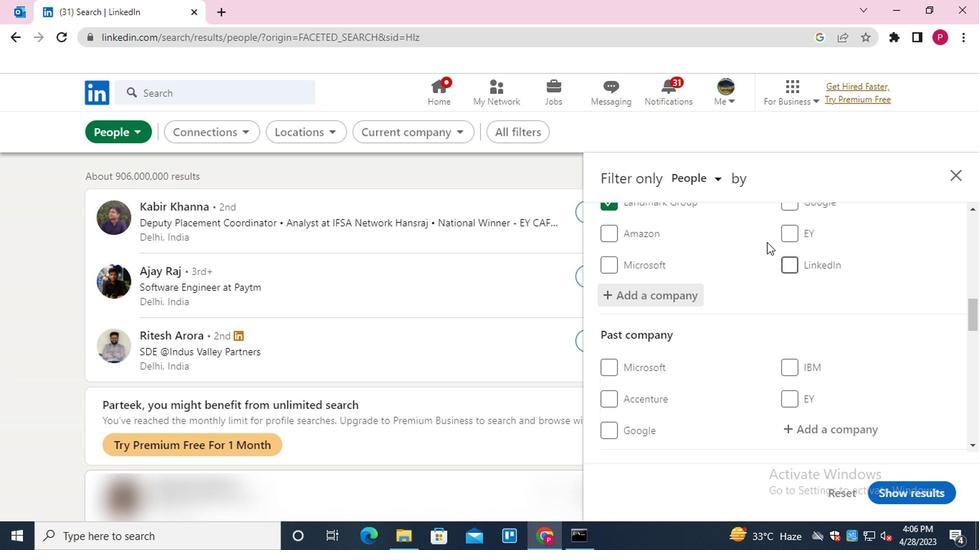 
Action: Mouse scrolled (759, 253) with delta (0, 0)
Screenshot: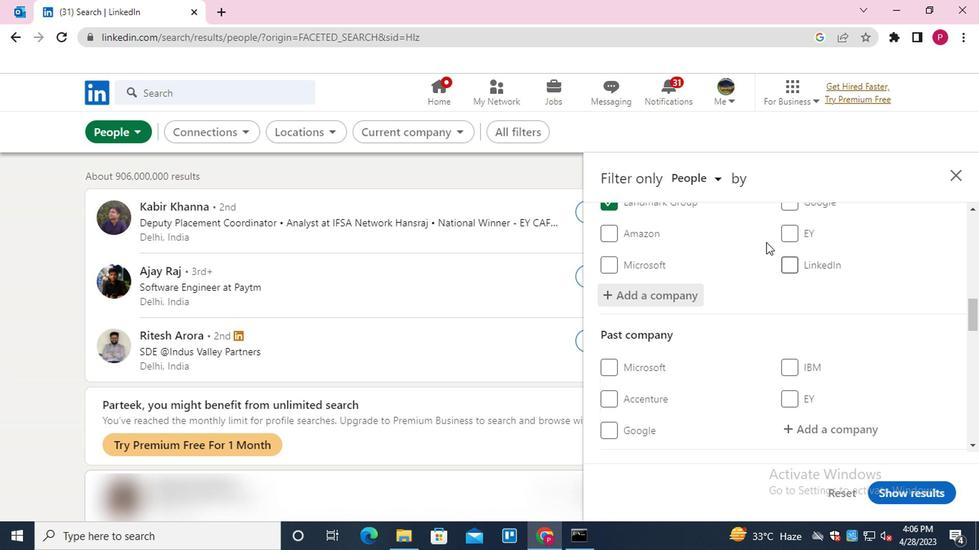 
Action: Mouse moved to (749, 270)
Screenshot: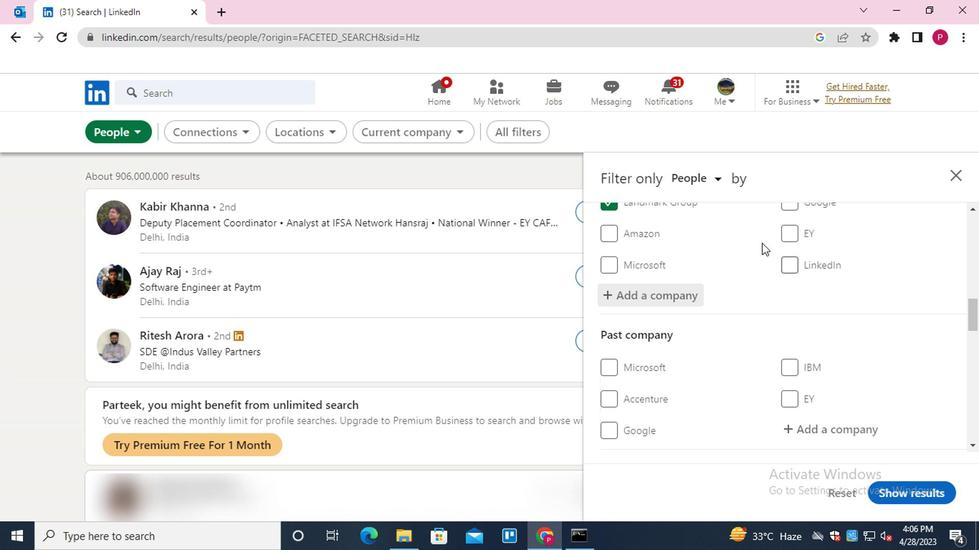 
Action: Mouse scrolled (749, 269) with delta (0, 0)
Screenshot: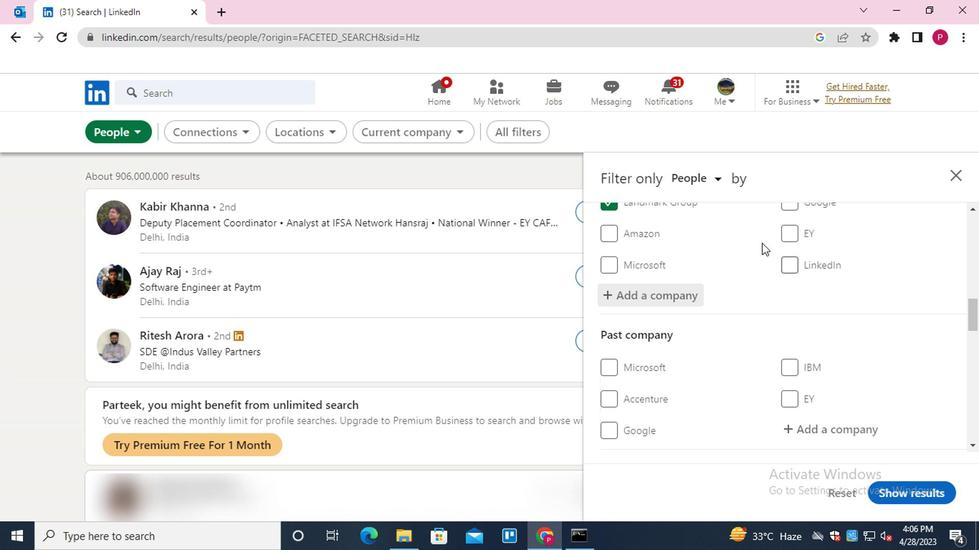 
Action: Mouse moved to (744, 280)
Screenshot: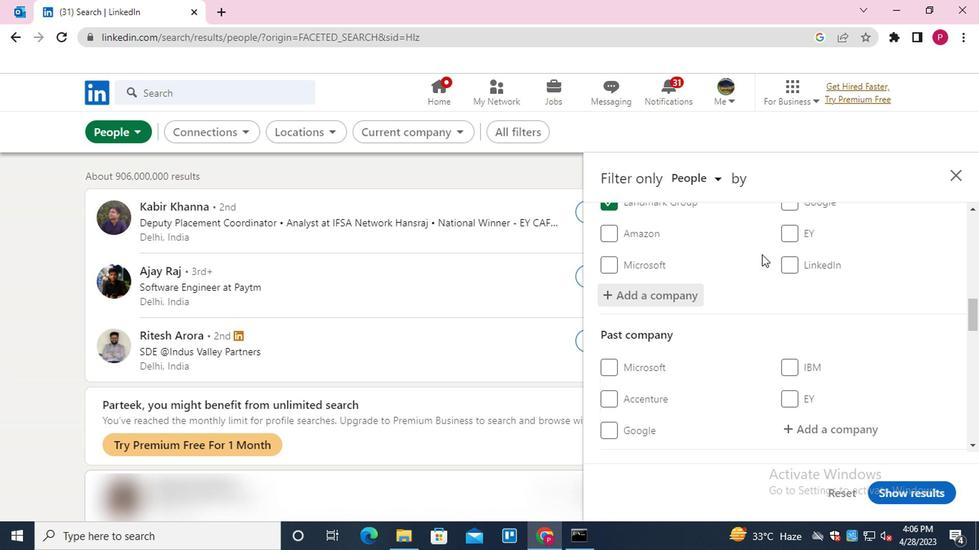 
Action: Mouse scrolled (744, 279) with delta (0, 0)
Screenshot: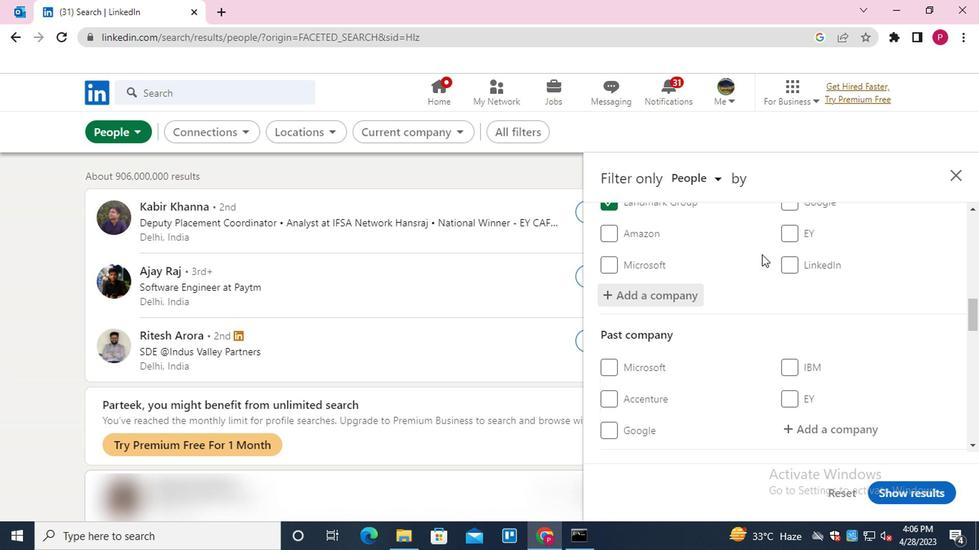 
Action: Mouse moved to (738, 287)
Screenshot: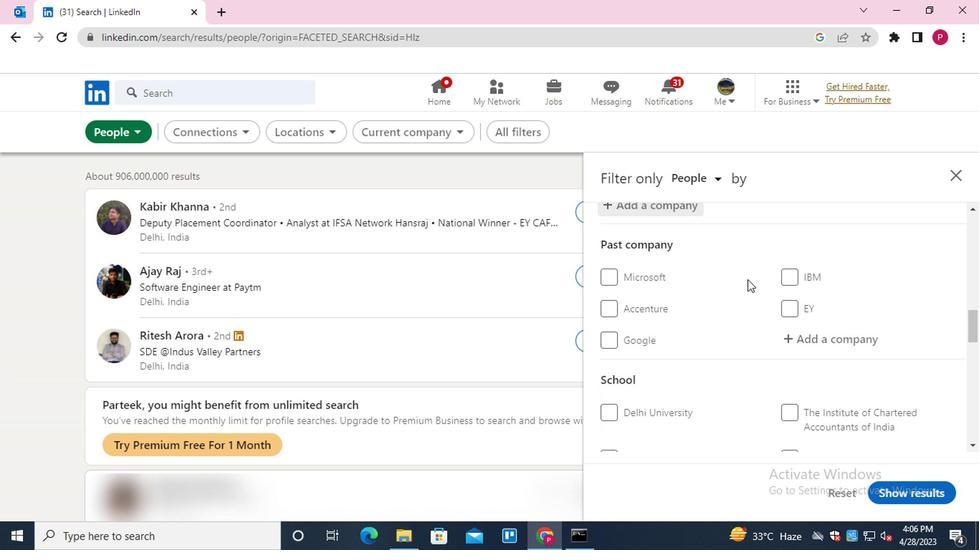 
Action: Mouse scrolled (738, 286) with delta (0, 0)
Screenshot: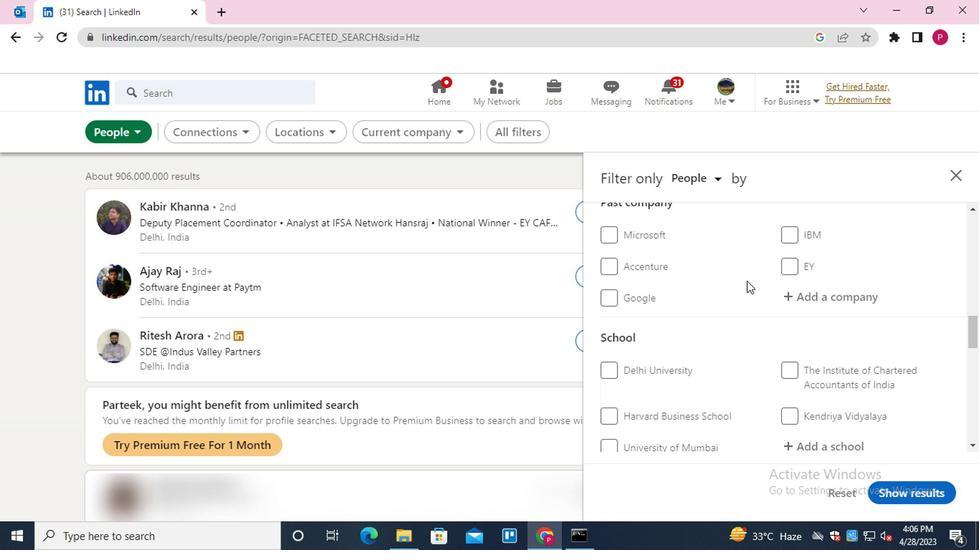 
Action: Mouse moved to (735, 292)
Screenshot: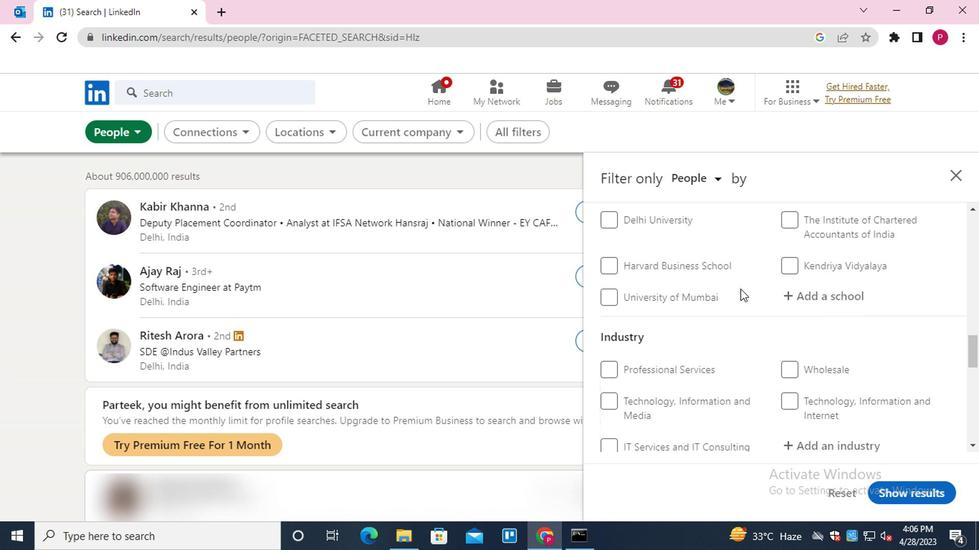 
Action: Mouse scrolled (735, 292) with delta (0, 0)
Screenshot: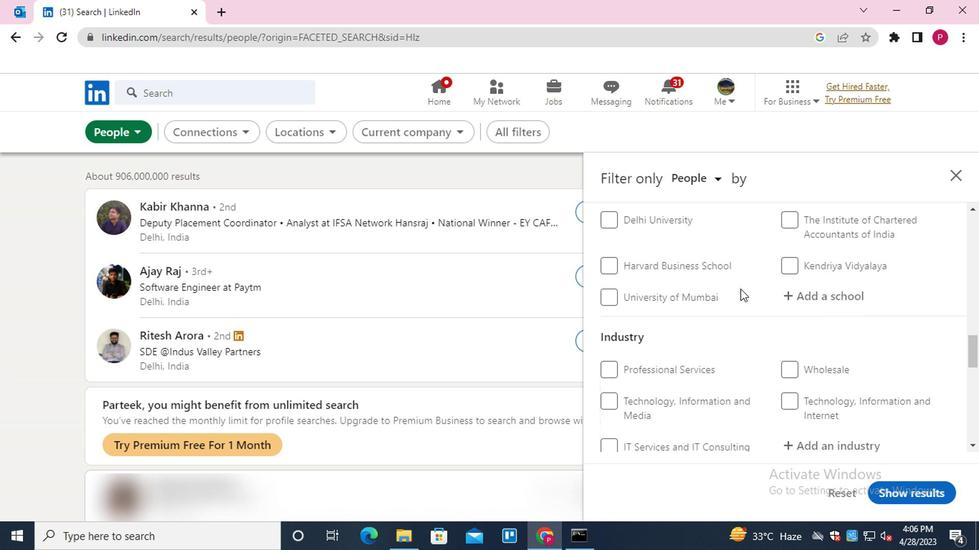 
Action: Mouse moved to (710, 334)
Screenshot: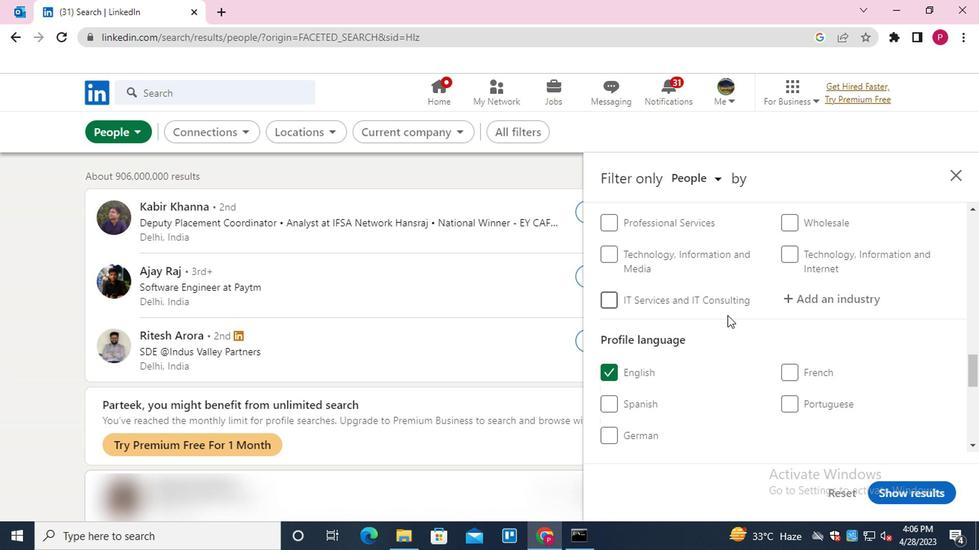 
Action: Mouse scrolled (710, 333) with delta (0, -1)
Screenshot: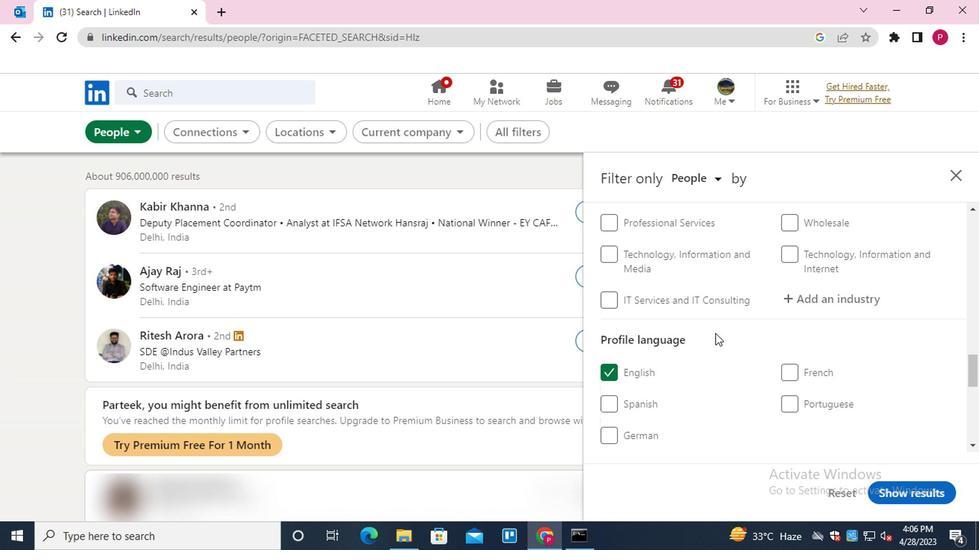 
Action: Mouse moved to (709, 334)
Screenshot: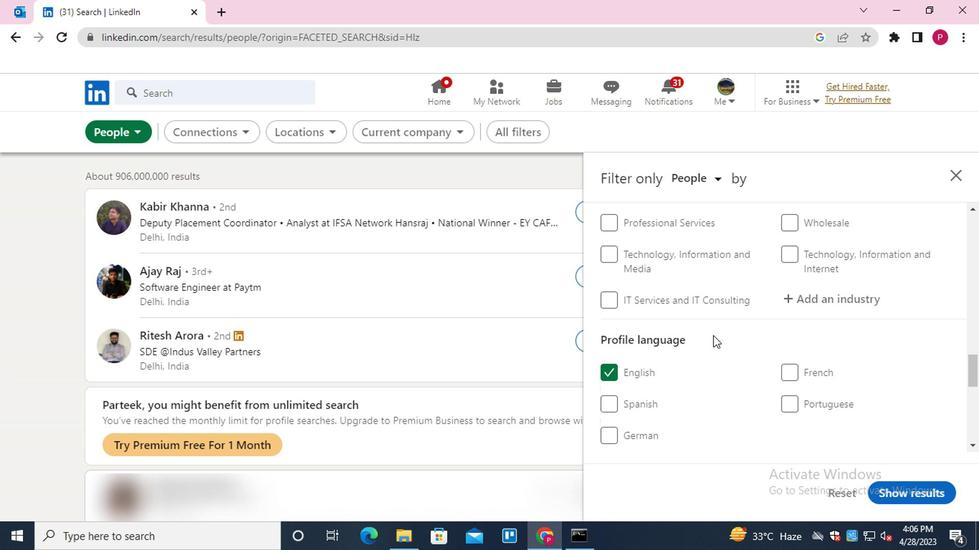 
Action: Mouse scrolled (709, 334) with delta (0, 0)
Screenshot: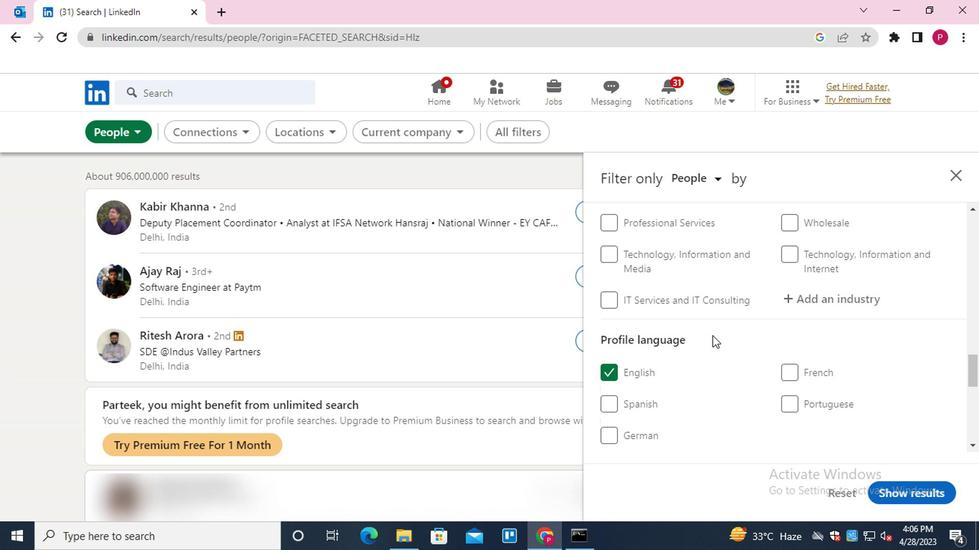 
Action: Mouse scrolled (709, 335) with delta (0, 0)
Screenshot: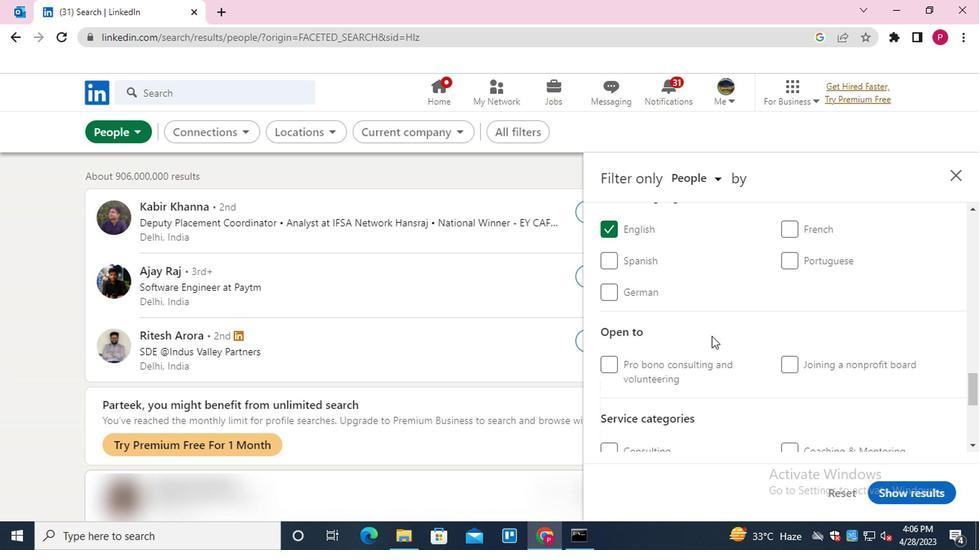 
Action: Mouse scrolled (709, 335) with delta (0, 0)
Screenshot: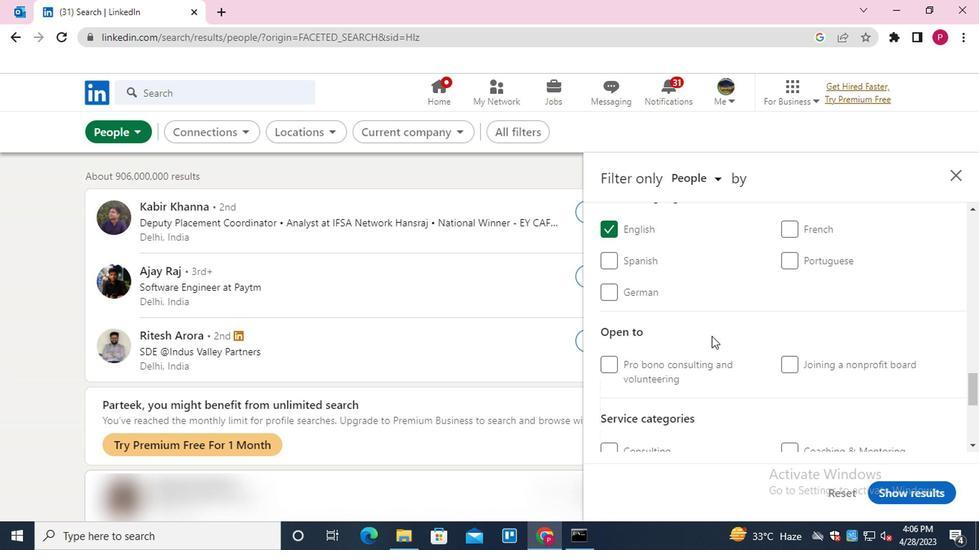 
Action: Mouse scrolled (709, 335) with delta (0, 0)
Screenshot: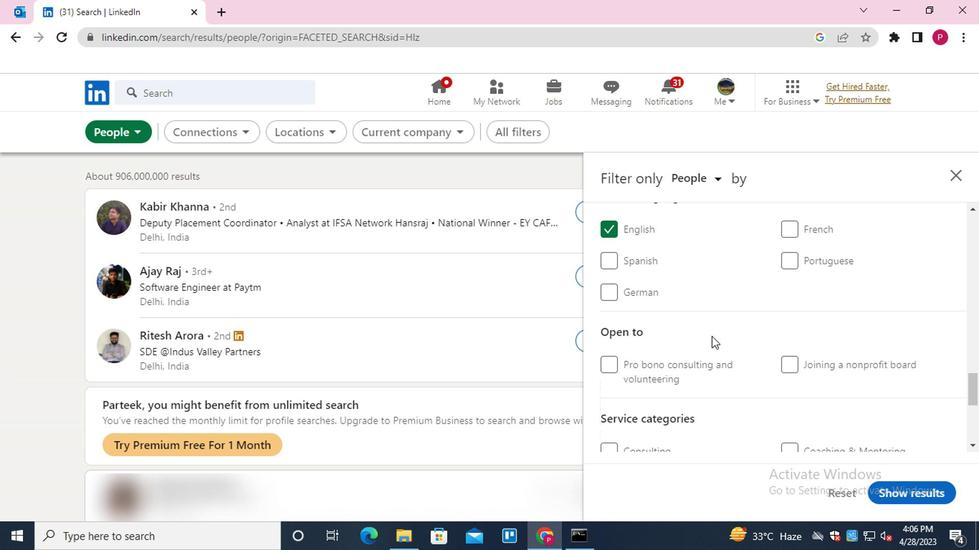 
Action: Mouse scrolled (709, 335) with delta (0, 0)
Screenshot: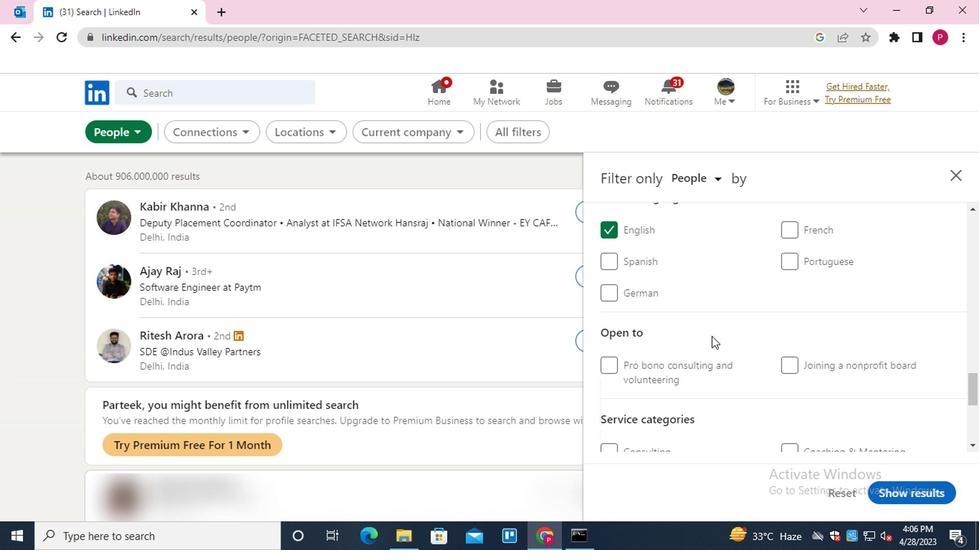 
Action: Mouse scrolled (709, 335) with delta (0, 0)
Screenshot: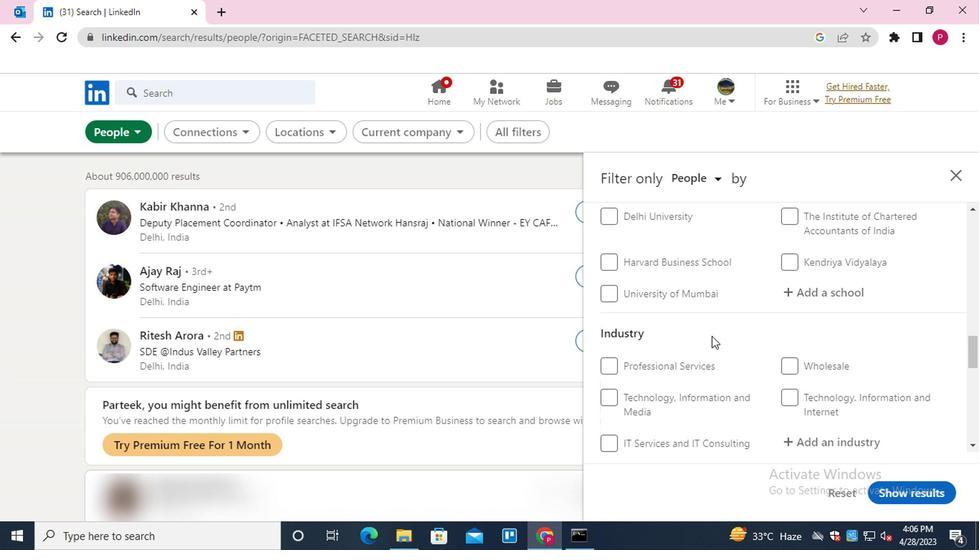 
Action: Mouse moved to (801, 356)
Screenshot: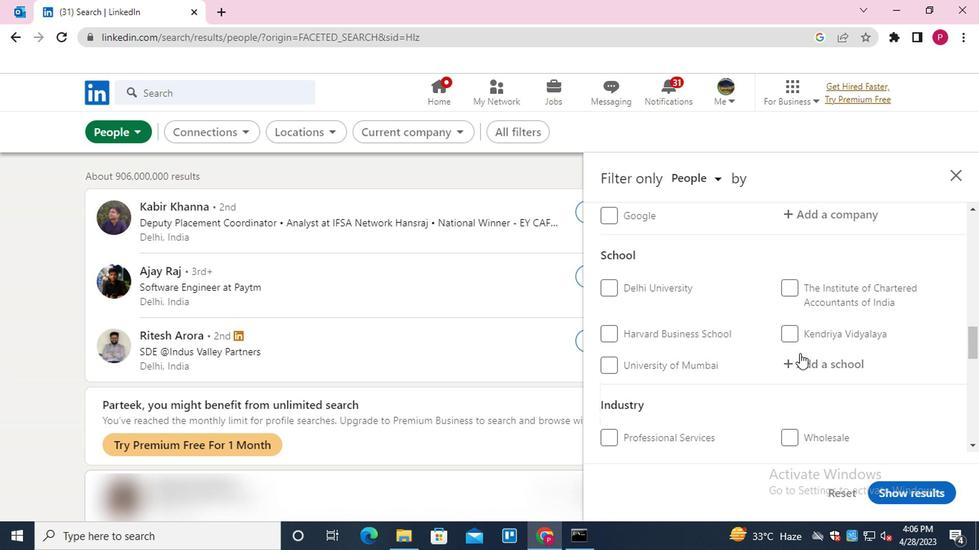 
Action: Mouse pressed left at (801, 356)
Screenshot: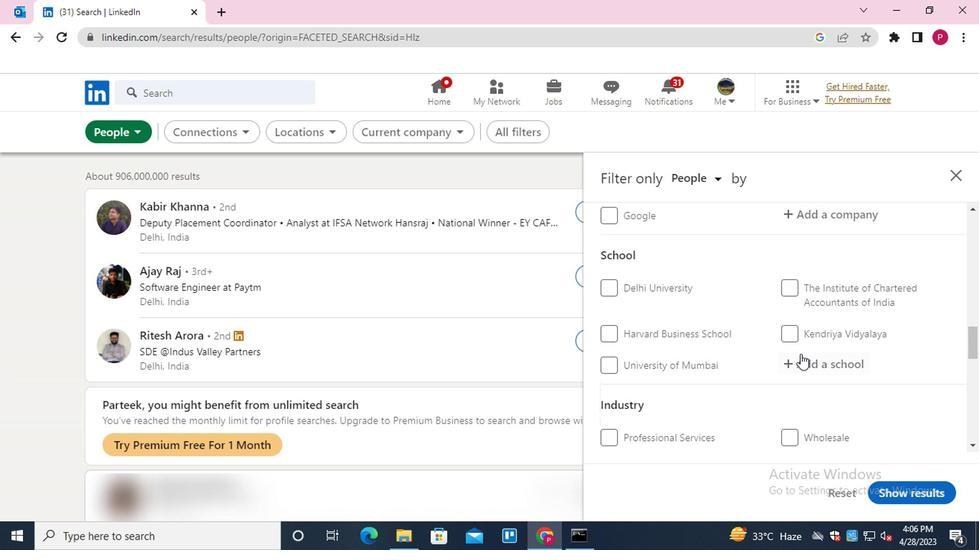 
Action: Mouse scrolled (801, 355) with delta (0, -1)
Screenshot: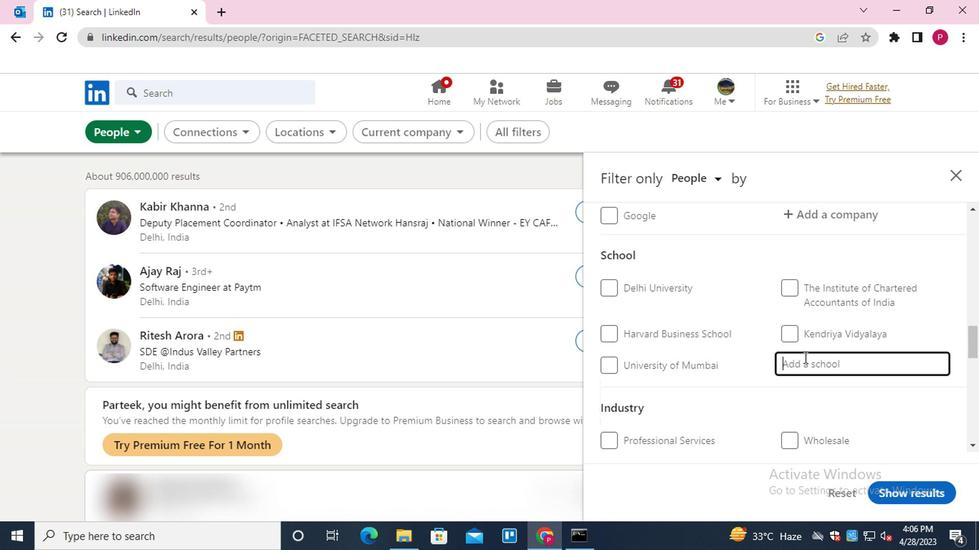 
Action: Mouse scrolled (801, 355) with delta (0, -1)
Screenshot: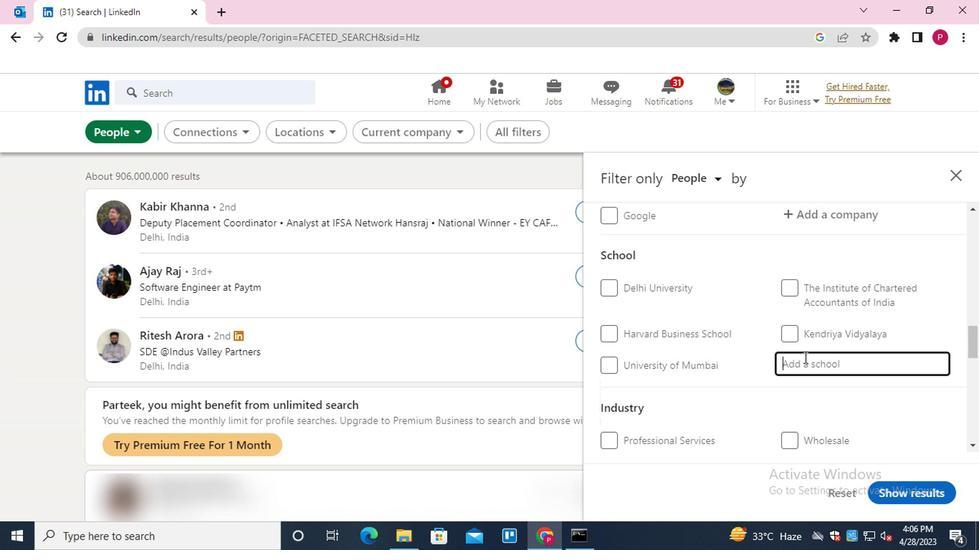 
Action: Key pressed <Key.shift><Key.shift><Key.shift><Key.shift><Key.shift><Key.shift><Key.shift><Key.shift><Key.shift><Key.shift><Key.shift><Key.shift>DELHI<Key.space><Key.shift>COLLEGE<Key.space><Key.shift>OF<Key.space><Key.shift>ARTS<Key.space><Key.down><Key.enter>
Screenshot: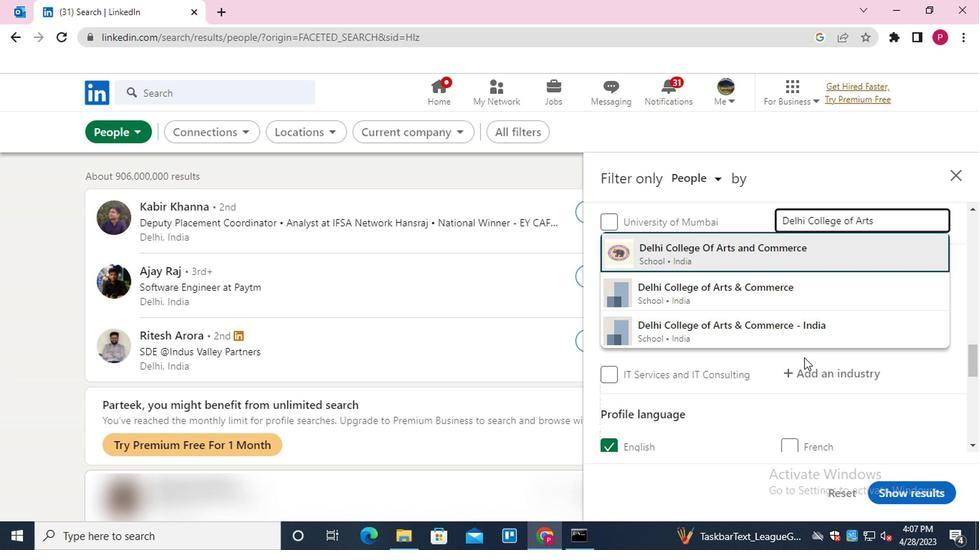 
Action: Mouse scrolled (801, 355) with delta (0, -1)
Screenshot: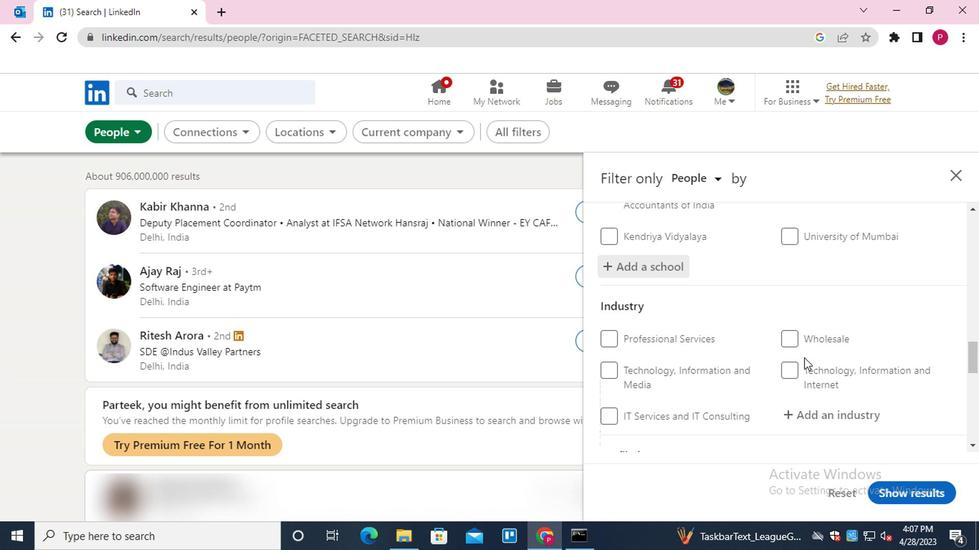 
Action: Mouse scrolled (801, 355) with delta (0, -1)
Screenshot: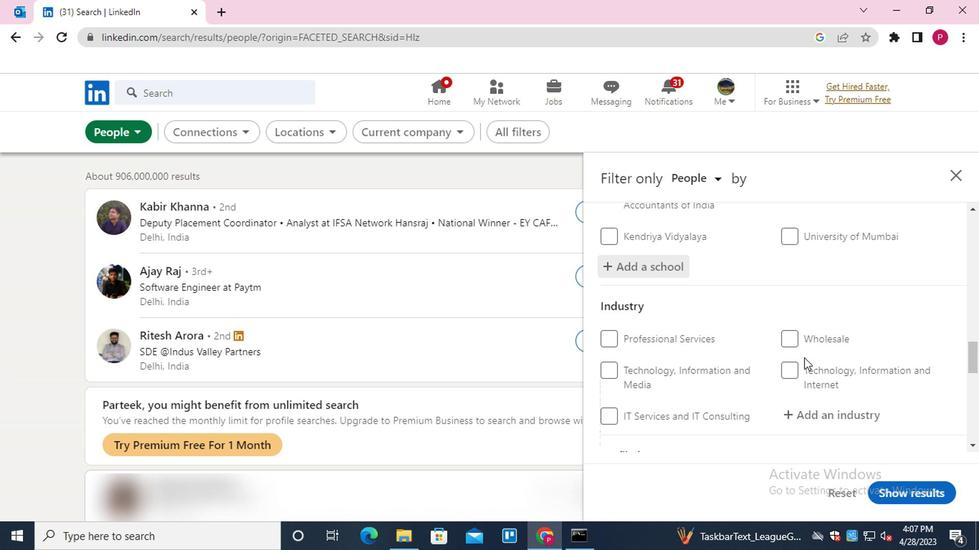 
Action: Mouse moved to (852, 270)
Screenshot: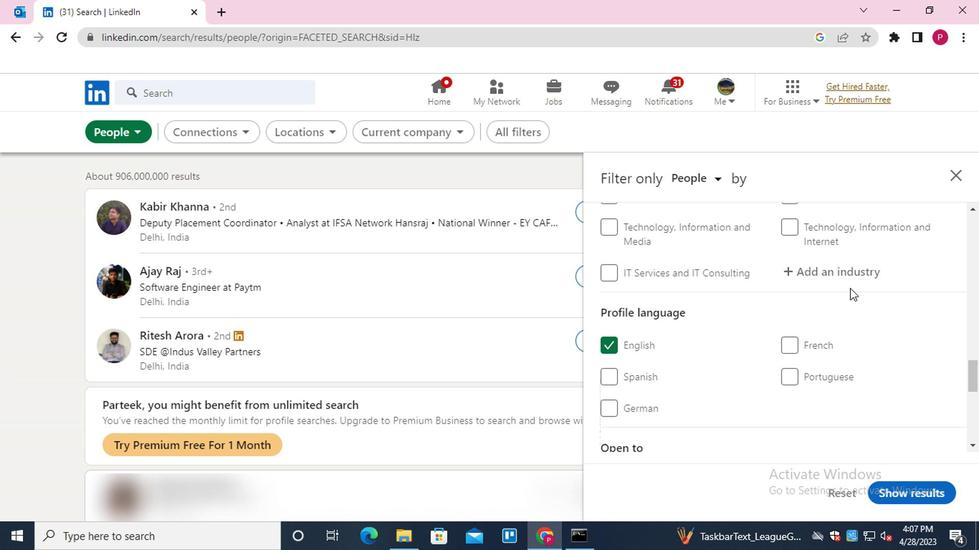 
Action: Mouse pressed left at (852, 270)
Screenshot: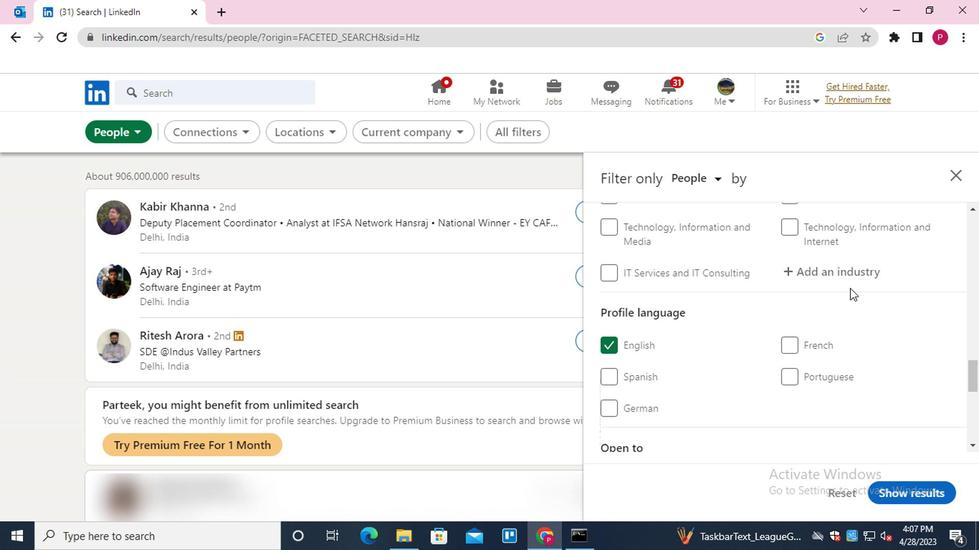 
Action: Key pressed <Key.shift><Key.shift><Key.shift><Key.shift><Key.shift><Key.shift><Key.shift><Key.shift>WHOLESALE<Key.down><Key.down><Key.down><Key.down><Key.down><Key.down><Key.down><Key.down><Key.down><Key.down><Key.down><Key.down><Key.up><Key.enter>
Screenshot: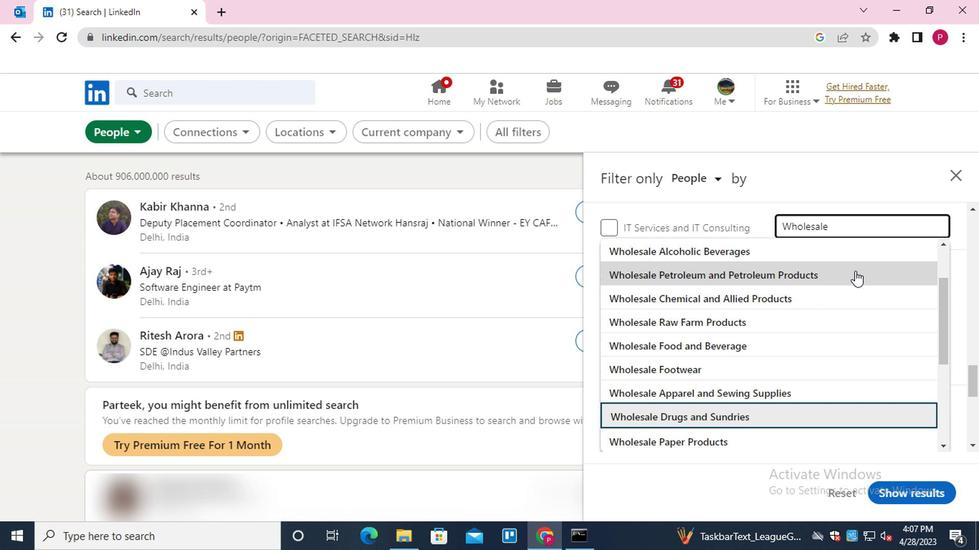 
Action: Mouse moved to (766, 304)
Screenshot: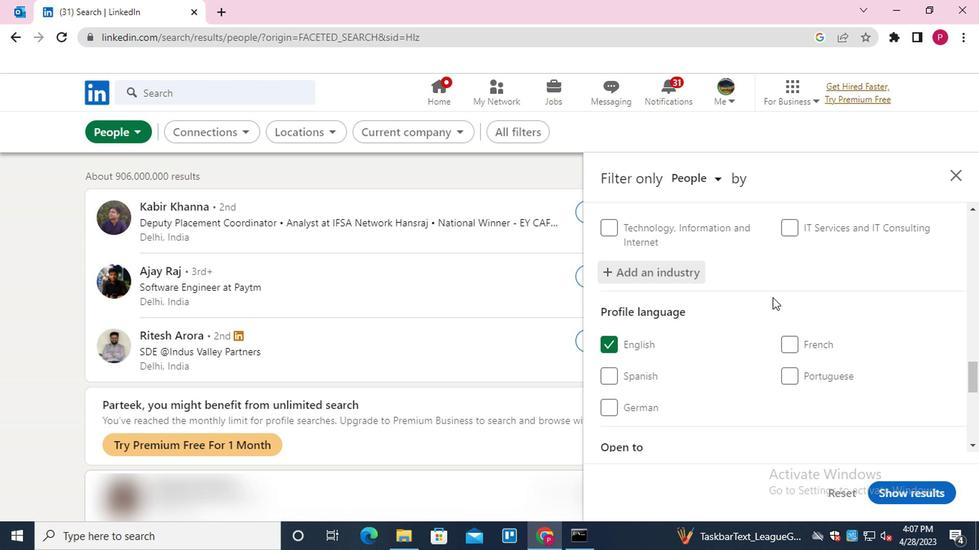 
Action: Mouse scrolled (766, 303) with delta (0, -1)
Screenshot: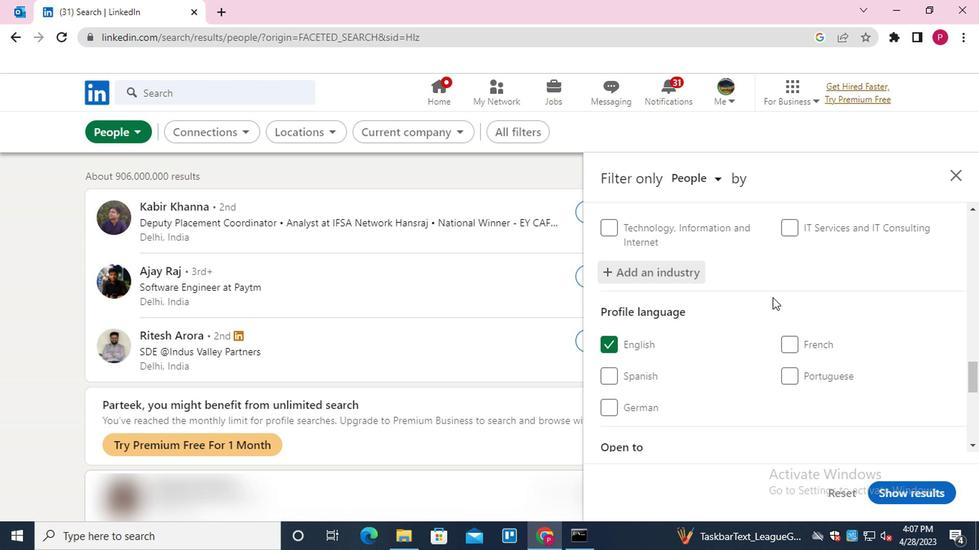
Action: Mouse moved to (765, 314)
Screenshot: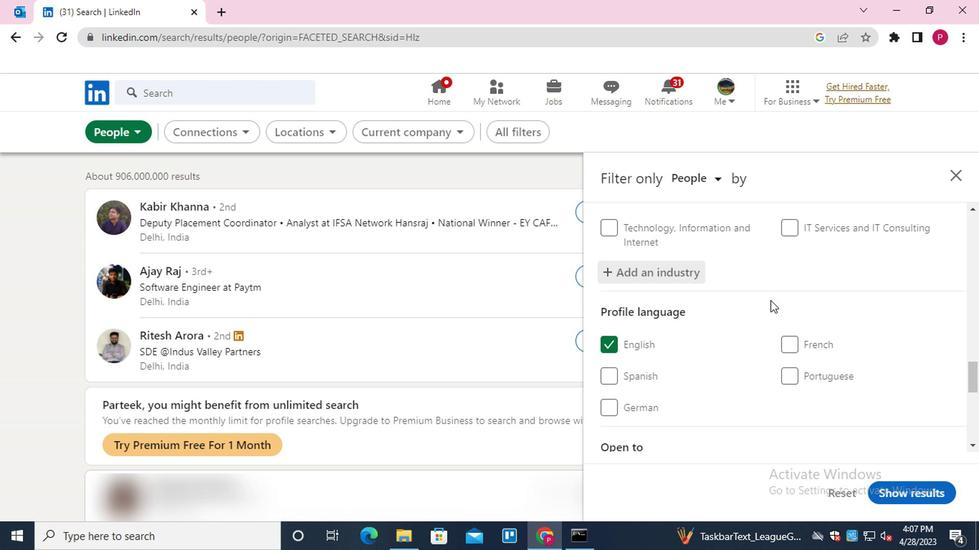 
Action: Mouse scrolled (765, 313) with delta (0, 0)
Screenshot: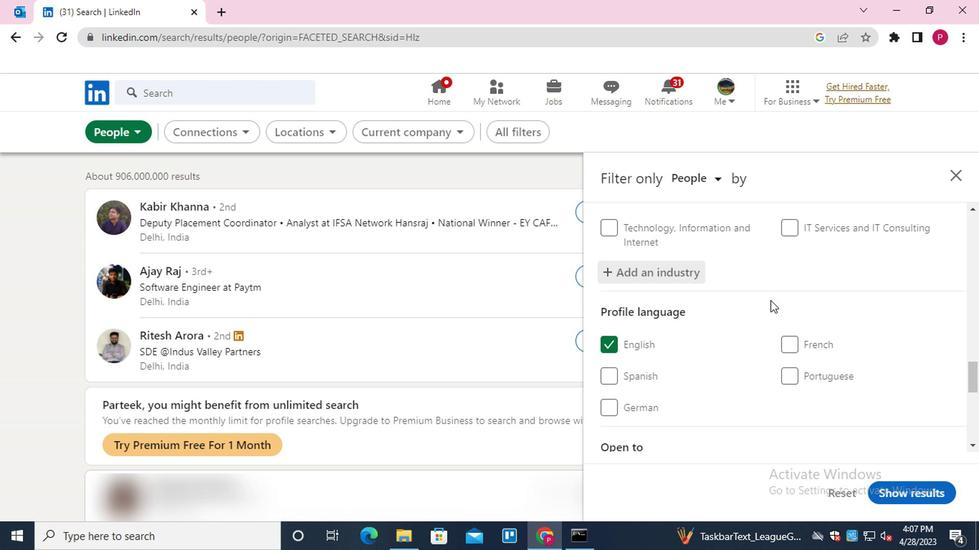 
Action: Mouse moved to (836, 381)
Screenshot: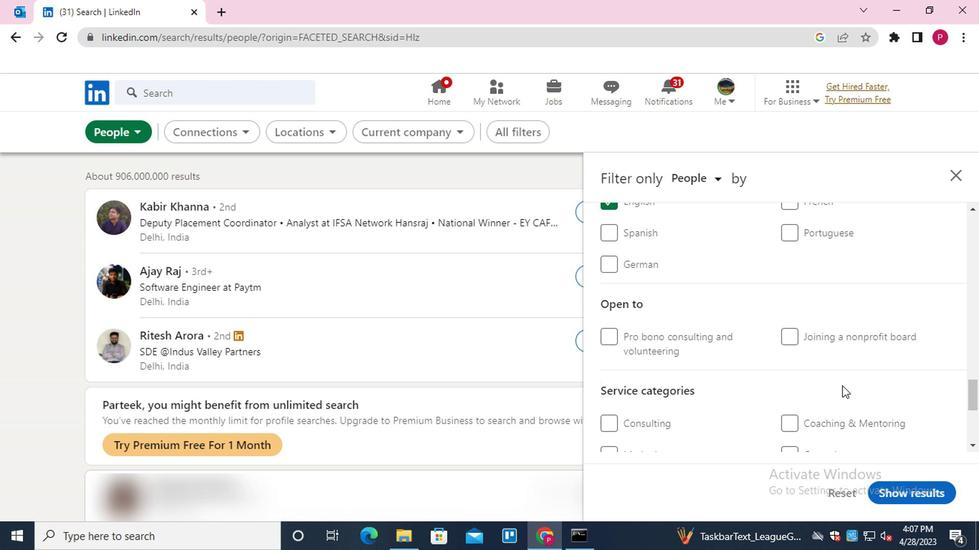 
Action: Mouse scrolled (836, 380) with delta (0, 0)
Screenshot: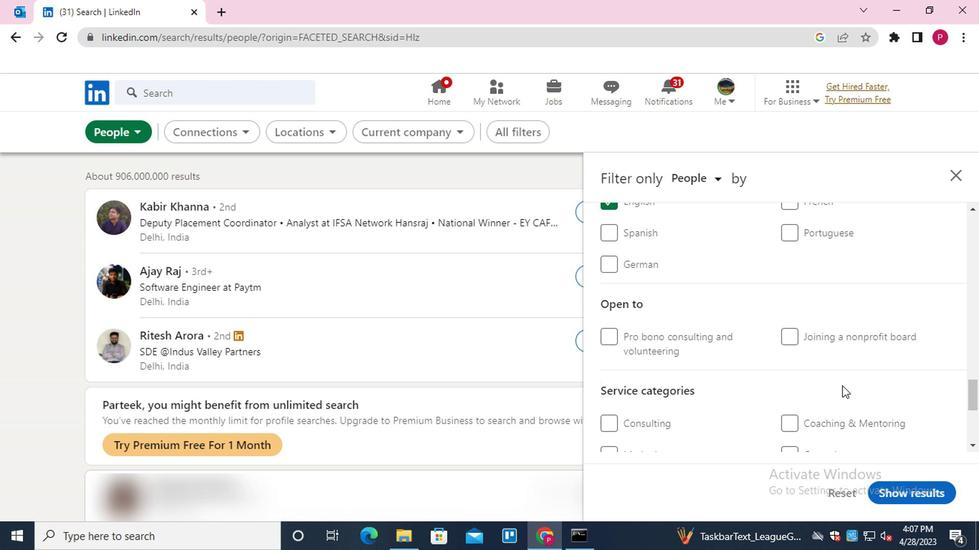 
Action: Mouse scrolled (836, 380) with delta (0, 0)
Screenshot: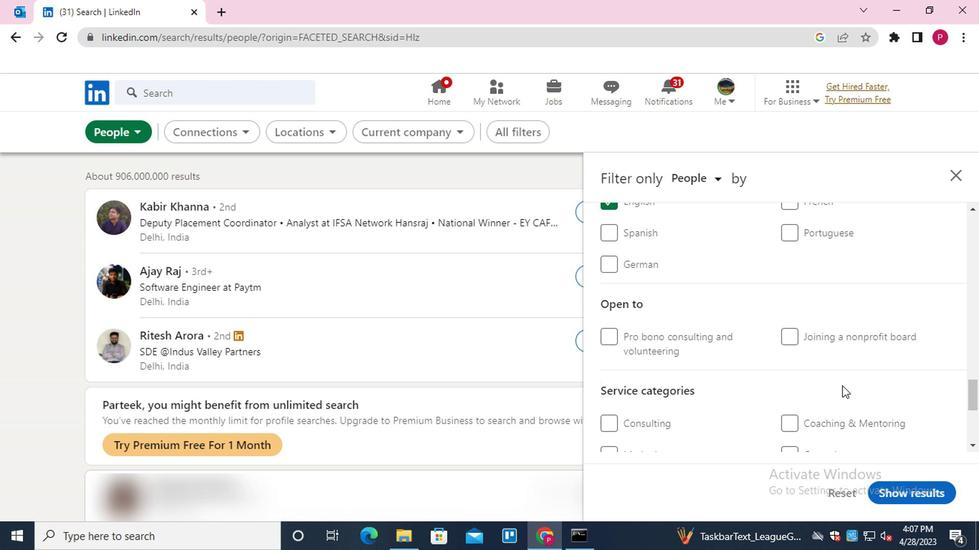 
Action: Mouse scrolled (836, 380) with delta (0, 0)
Screenshot: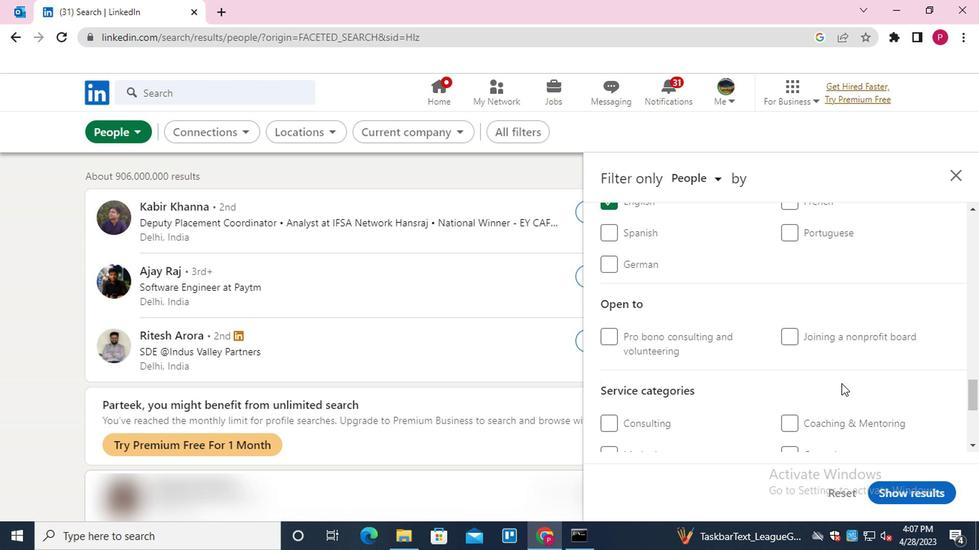
Action: Mouse moved to (846, 262)
Screenshot: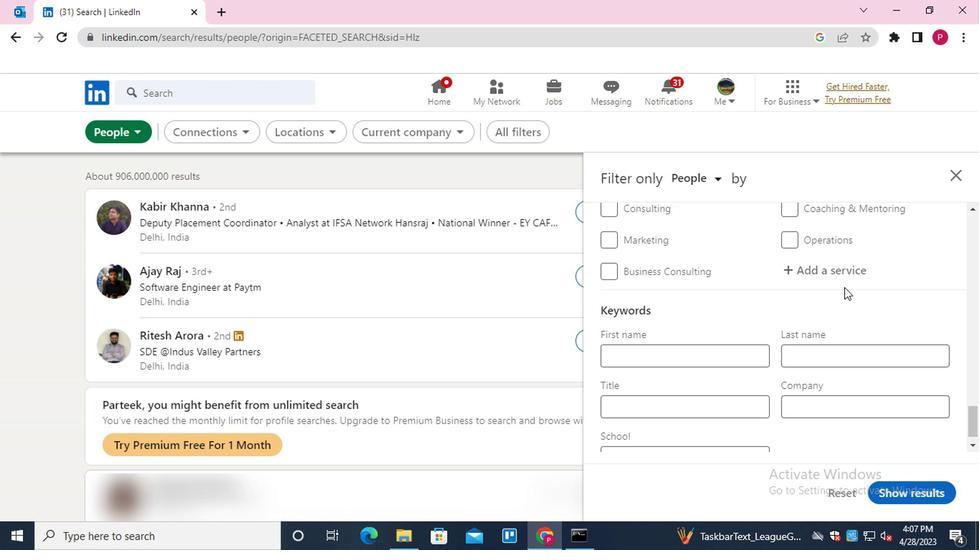 
Action: Mouse pressed left at (846, 262)
Screenshot: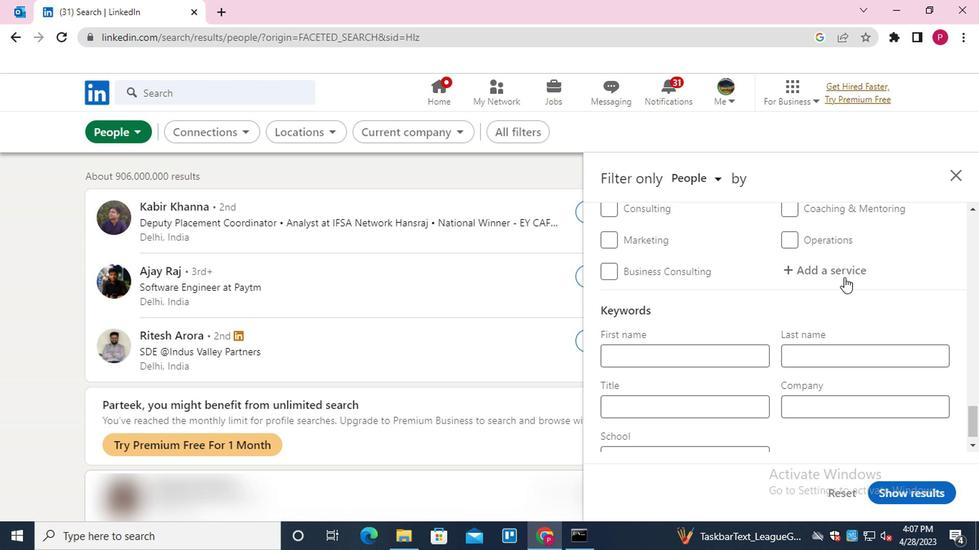 
Action: Mouse moved to (846, 261)
Screenshot: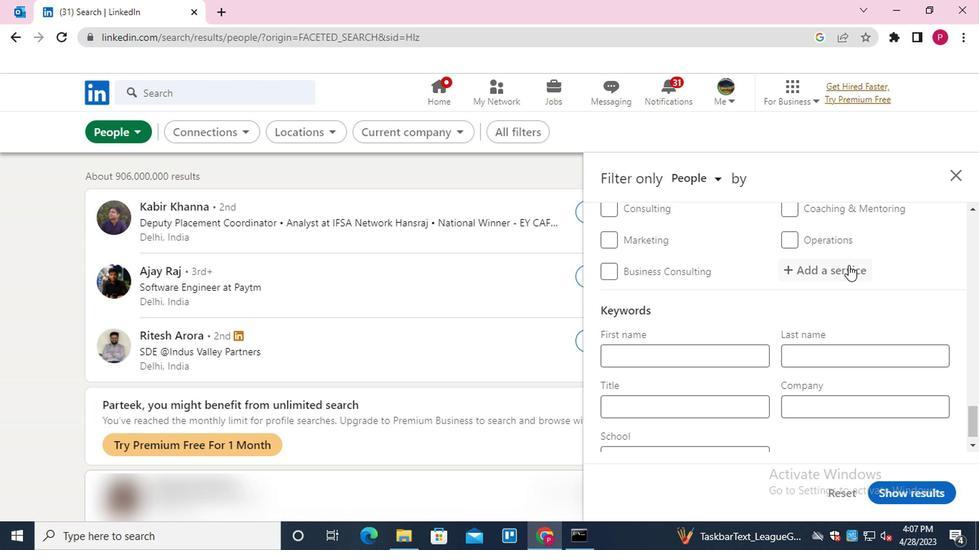 
Action: Key pressed <Key.shift>BANKRU<Key.down><Key.enter>
Screenshot: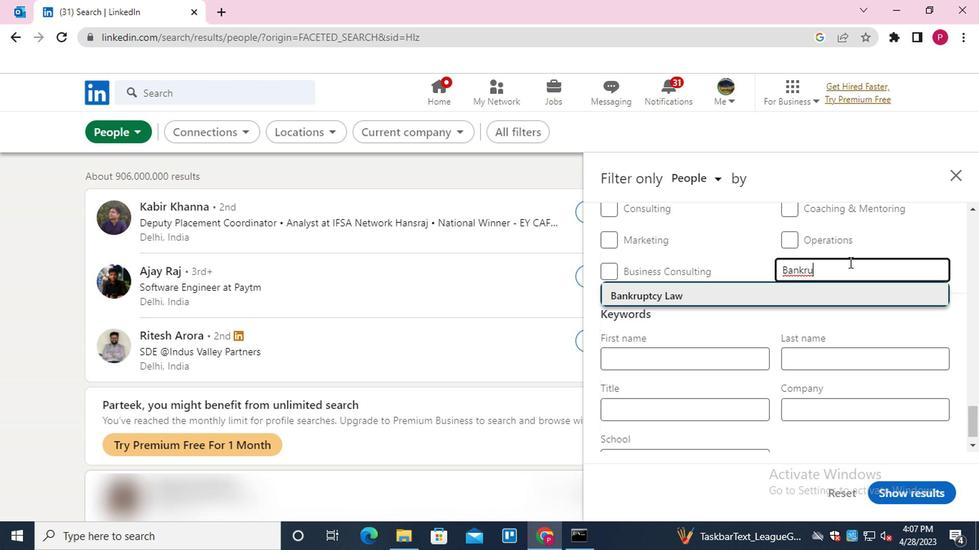 
Action: Mouse moved to (565, 301)
Screenshot: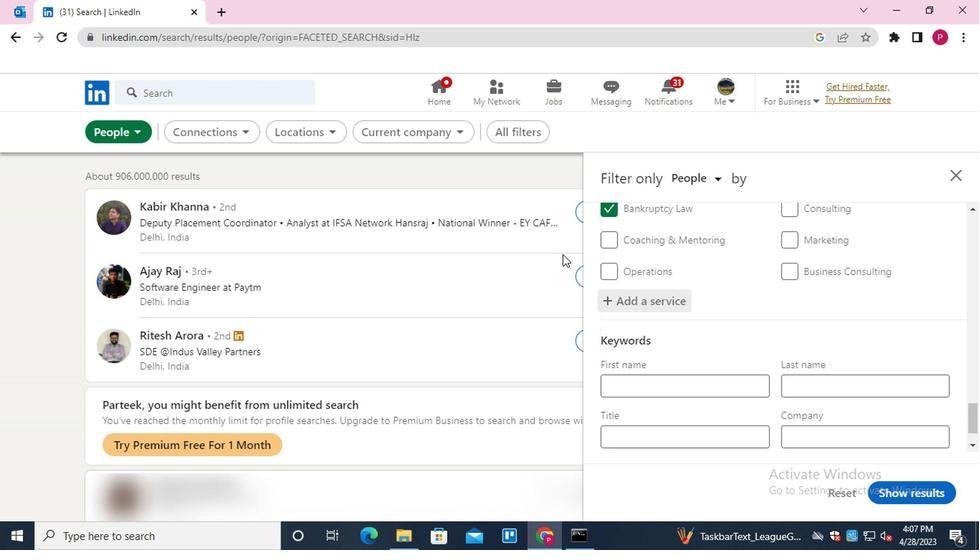 
Action: Mouse scrolled (565, 300) with delta (0, 0)
Screenshot: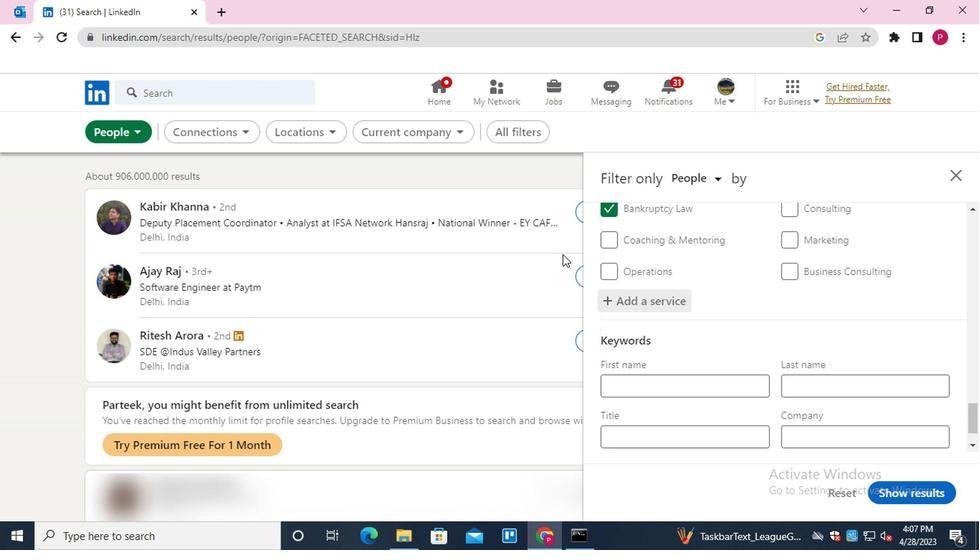 
Action: Mouse moved to (567, 313)
Screenshot: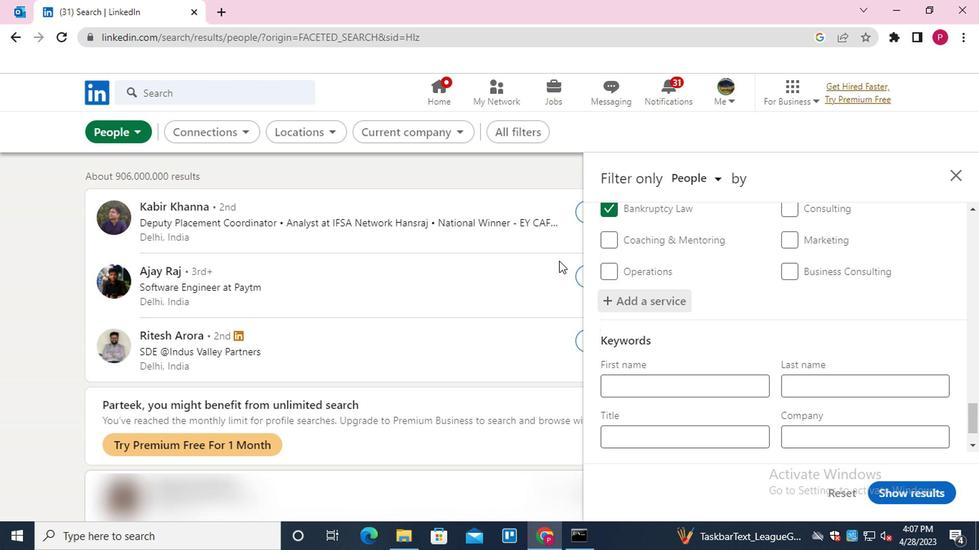 
Action: Mouse scrolled (567, 312) with delta (0, -1)
Screenshot: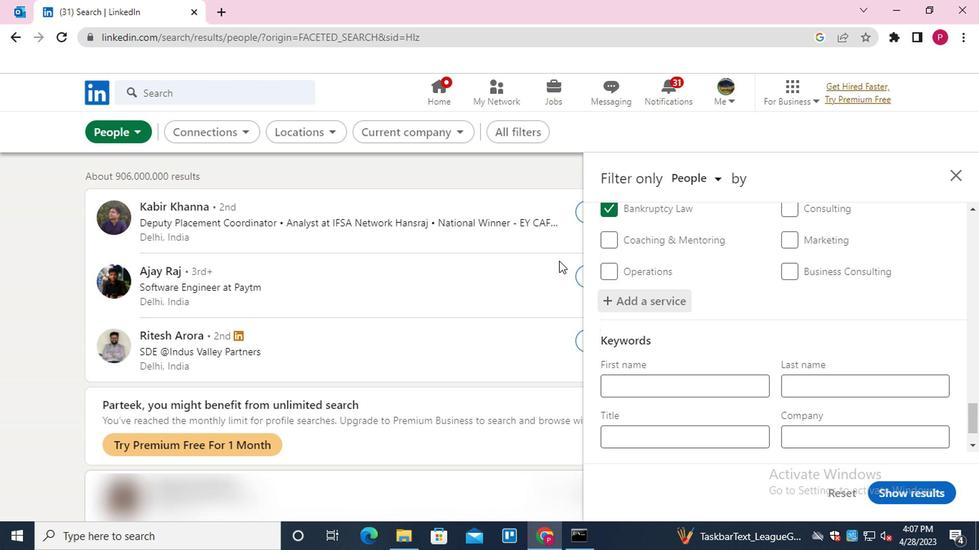 
Action: Mouse moved to (570, 320)
Screenshot: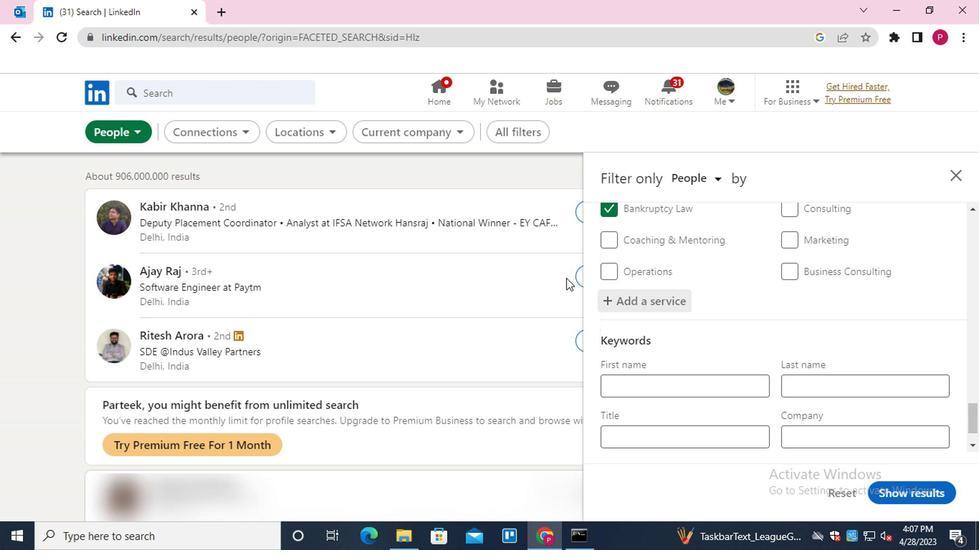 
Action: Mouse scrolled (570, 319) with delta (0, 0)
Screenshot: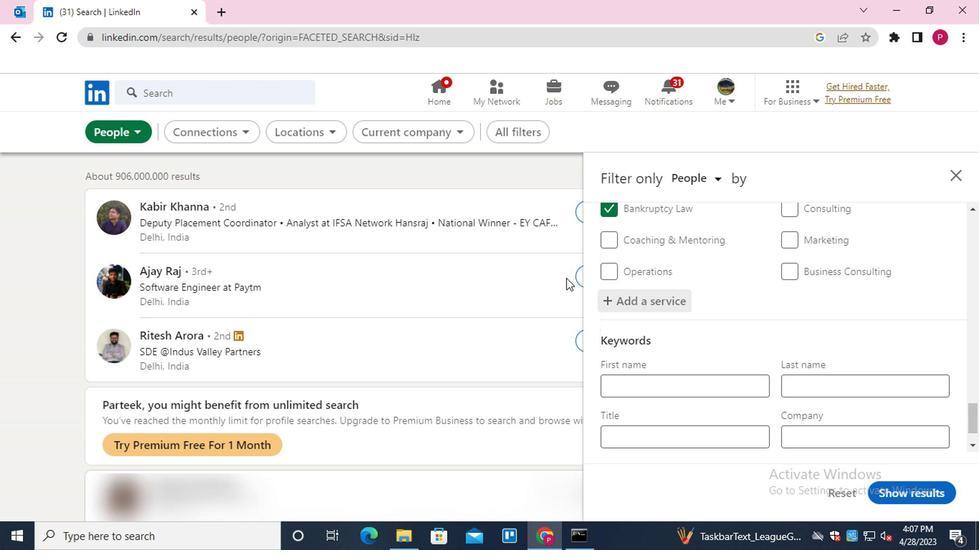 
Action: Mouse moved to (650, 428)
Screenshot: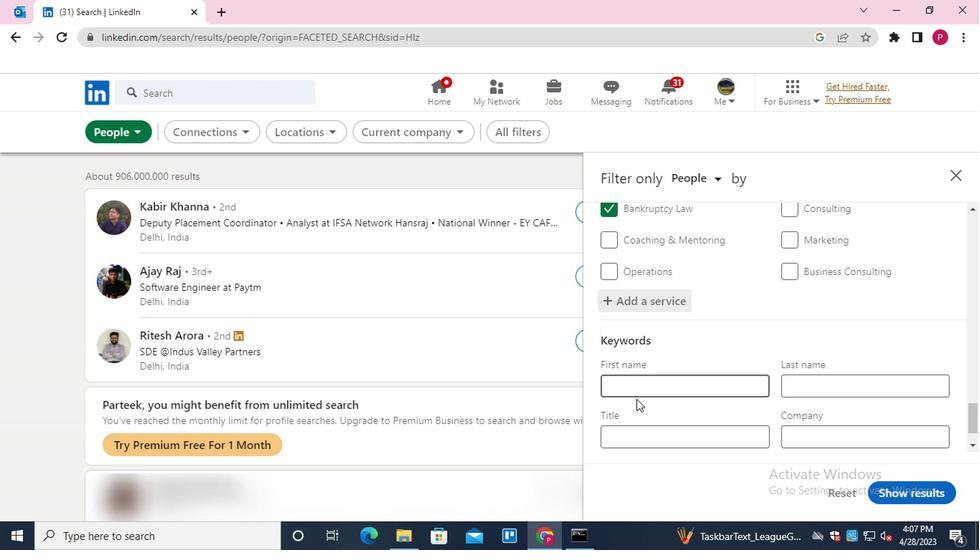 
Action: Mouse pressed left at (650, 428)
Screenshot: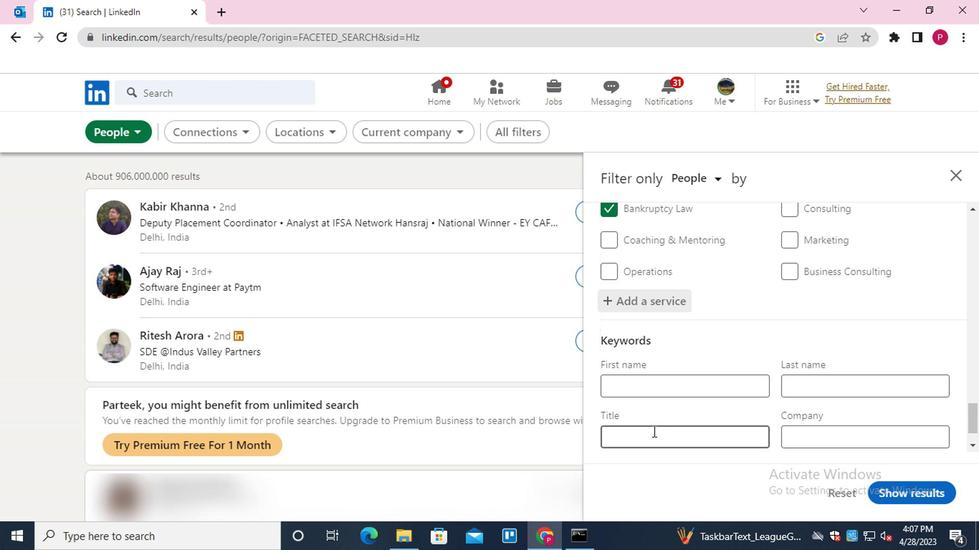 
Action: Mouse scrolled (650, 428) with delta (0, 0)
Screenshot: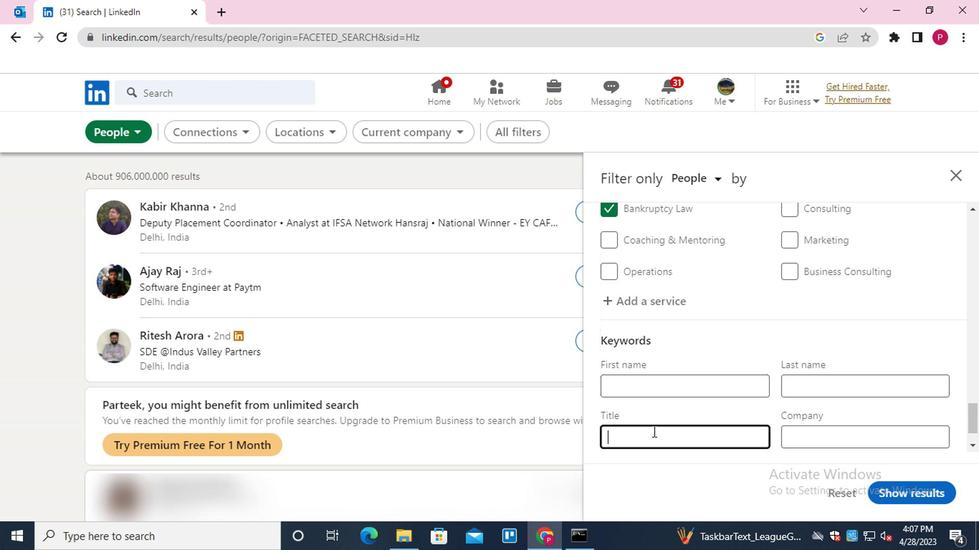 
Action: Mouse scrolled (650, 428) with delta (0, 0)
Screenshot: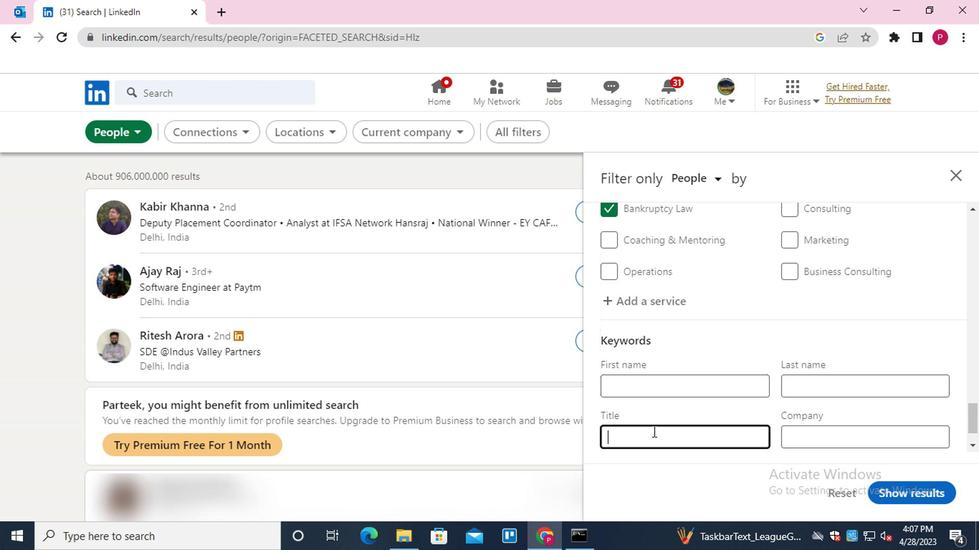 
Action: Mouse scrolled (650, 428) with delta (0, 0)
Screenshot: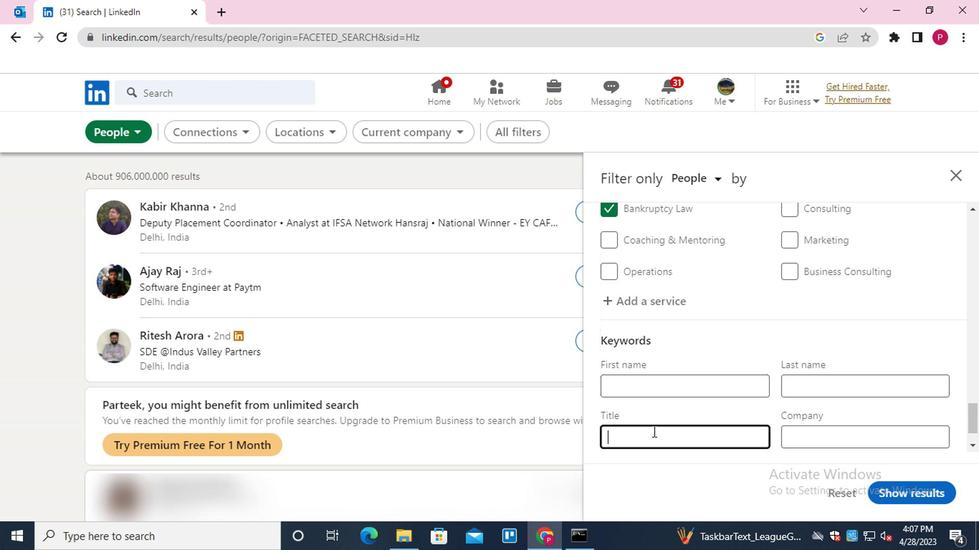 
Action: Mouse scrolled (650, 428) with delta (0, 0)
Screenshot: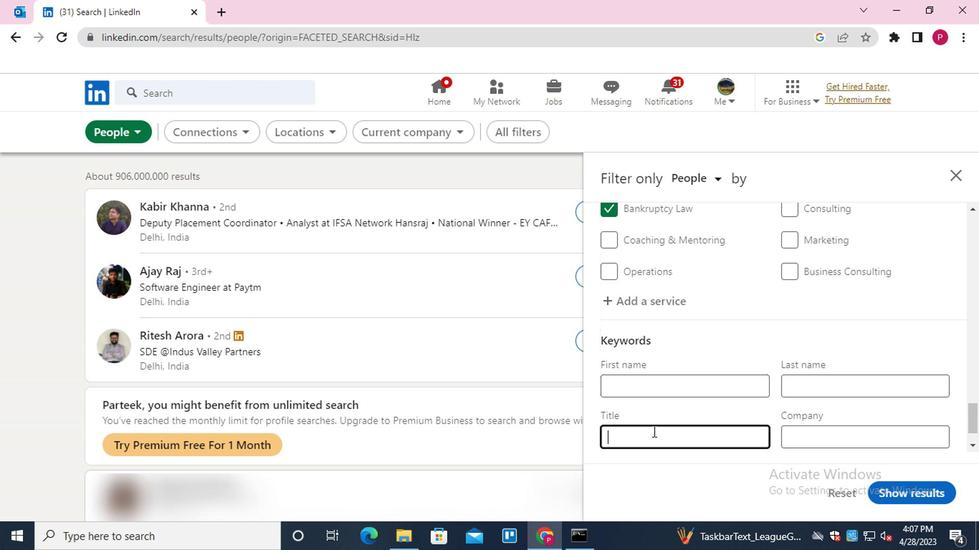 
Action: Key pressed <Key.shift>CUSTOMER<Key.space><Key.shift>SUPPORT<Key.space><Key.shift><Key.shift><Key.shift><Key.shift><Key.shift><Key.shift><Key.shift><Key.shift><Key.shift><Key.shift><Key.shift>REPRESENTATIVE
Screenshot: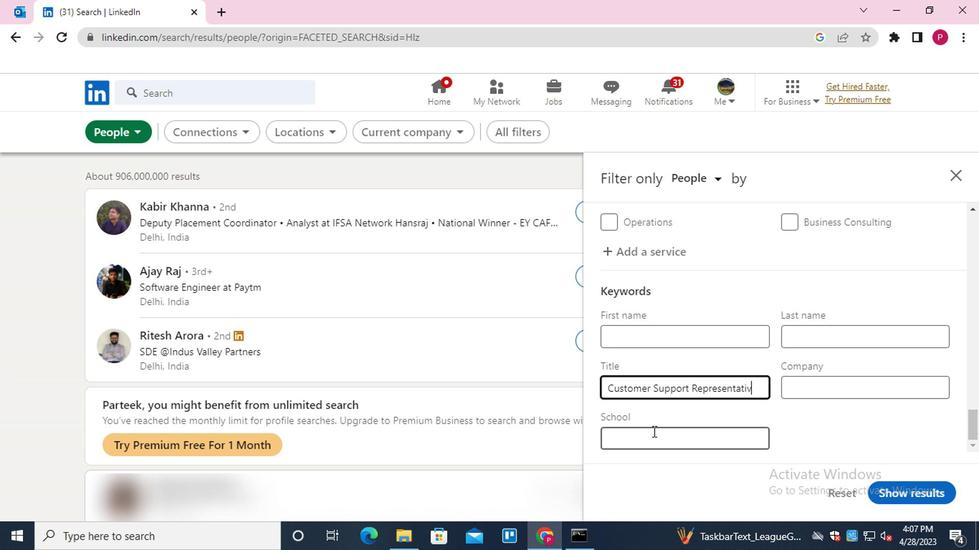 
Action: Mouse moved to (890, 482)
Screenshot: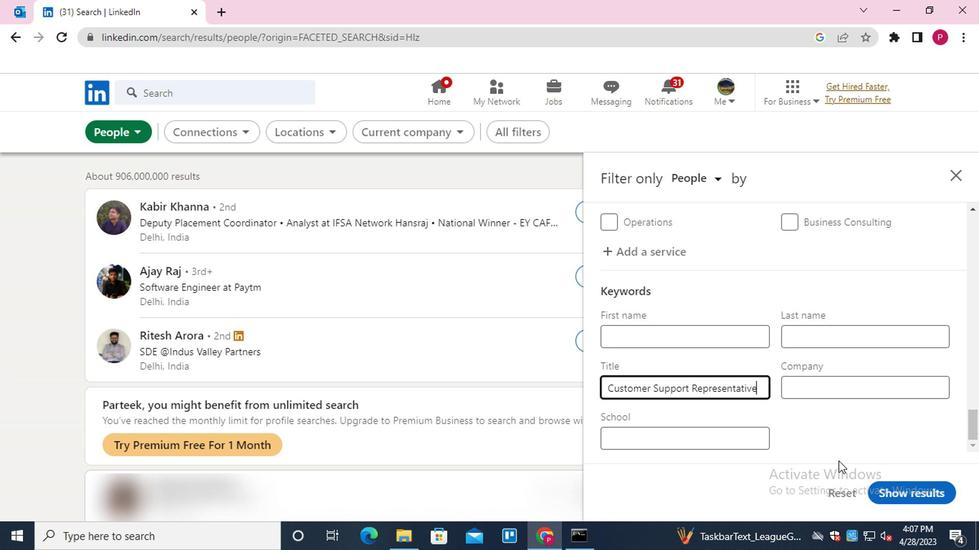 
Action: Mouse pressed left at (890, 482)
Screenshot: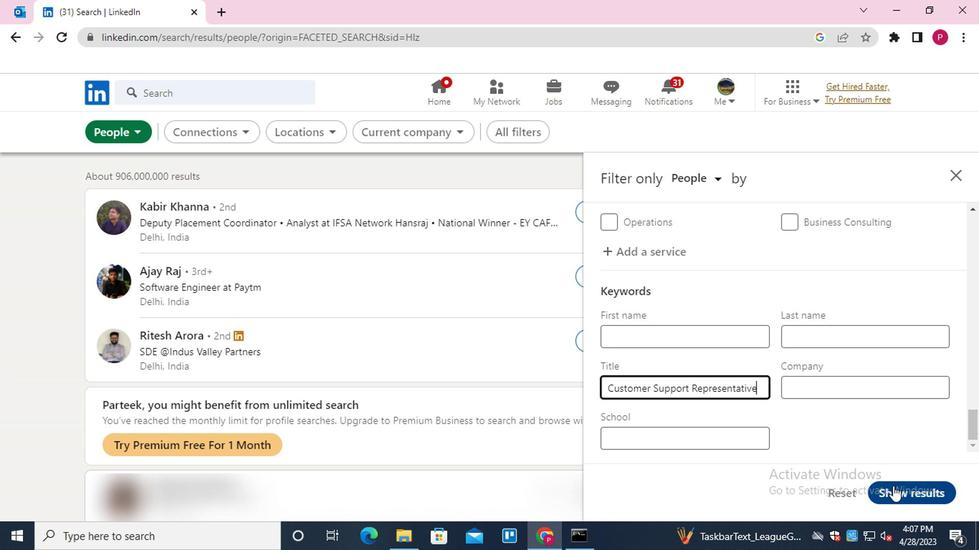 
Action: Mouse moved to (425, 281)
Screenshot: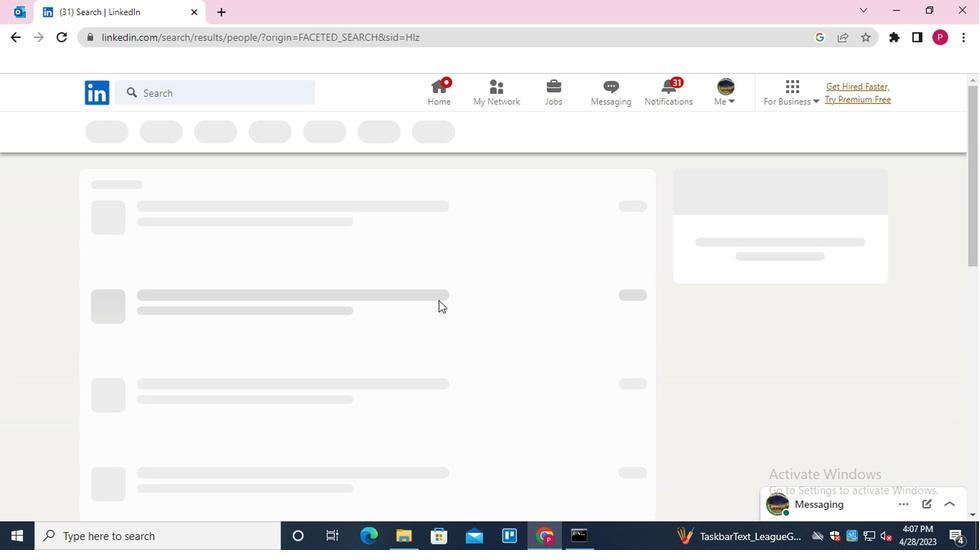 
